 Task: Find connections with filter location Pekalongan with filter topic #Productivitywith filter profile language French with filter current company Global Freelance Recruiter with filter school GM Institute of Technology with filter industry Computer and Network Security with filter service category Mobile Marketing with filter keywords title School Counselor
Action: Mouse moved to (507, 66)
Screenshot: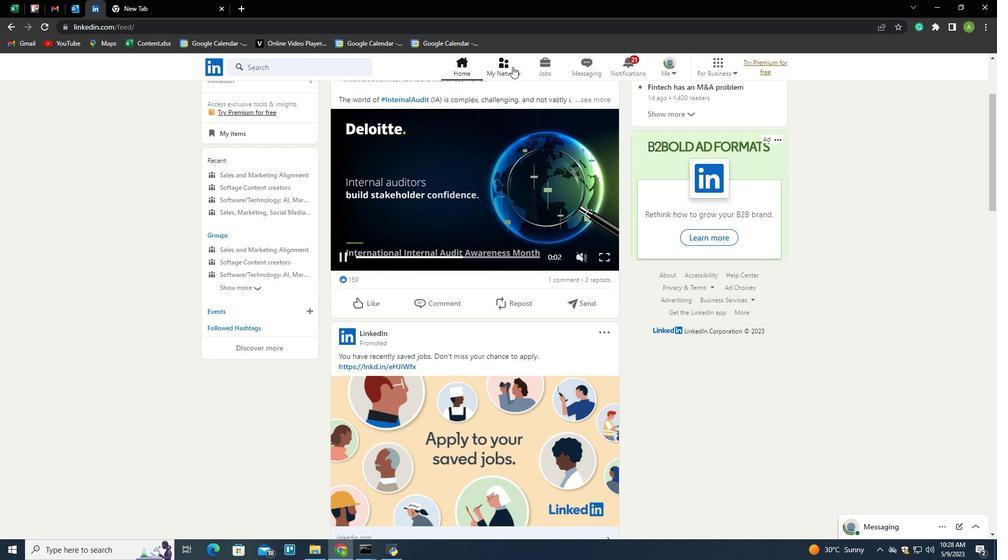 
Action: Mouse pressed left at (507, 66)
Screenshot: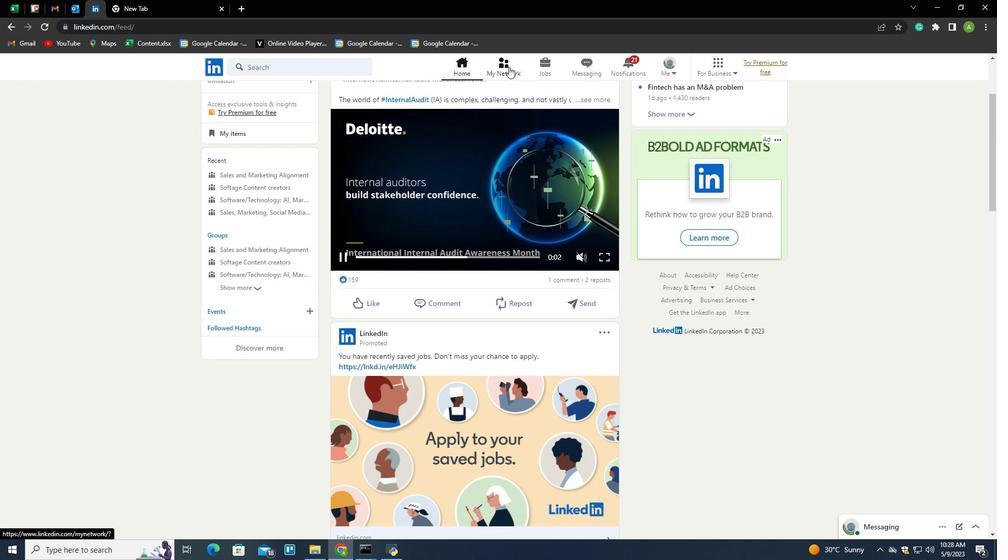 
Action: Mouse moved to (262, 122)
Screenshot: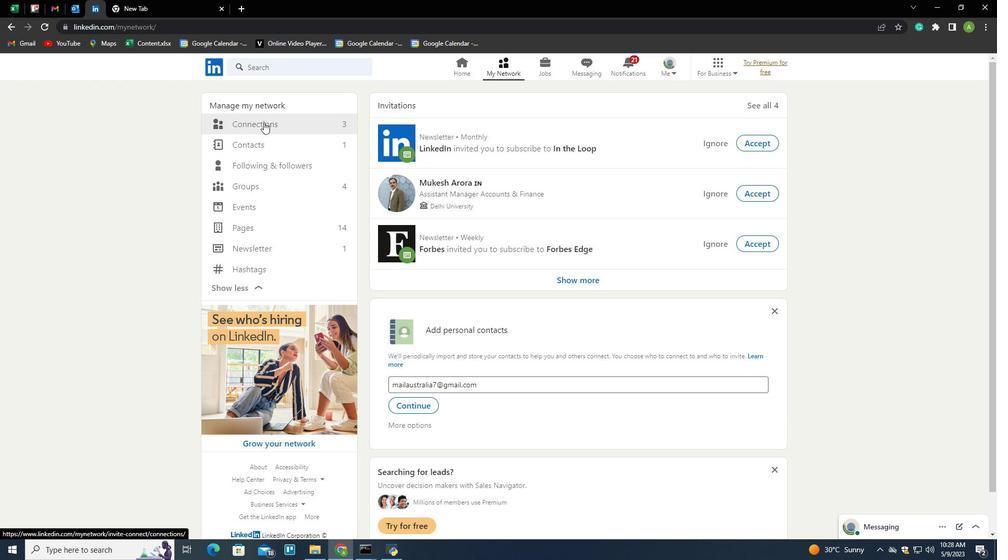 
Action: Mouse pressed left at (262, 122)
Screenshot: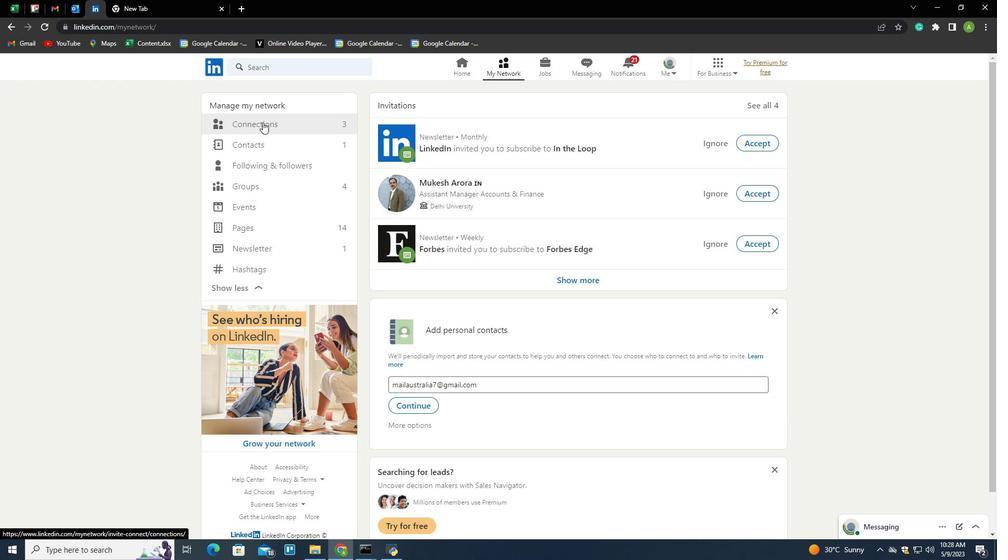 
Action: Mouse moved to (559, 127)
Screenshot: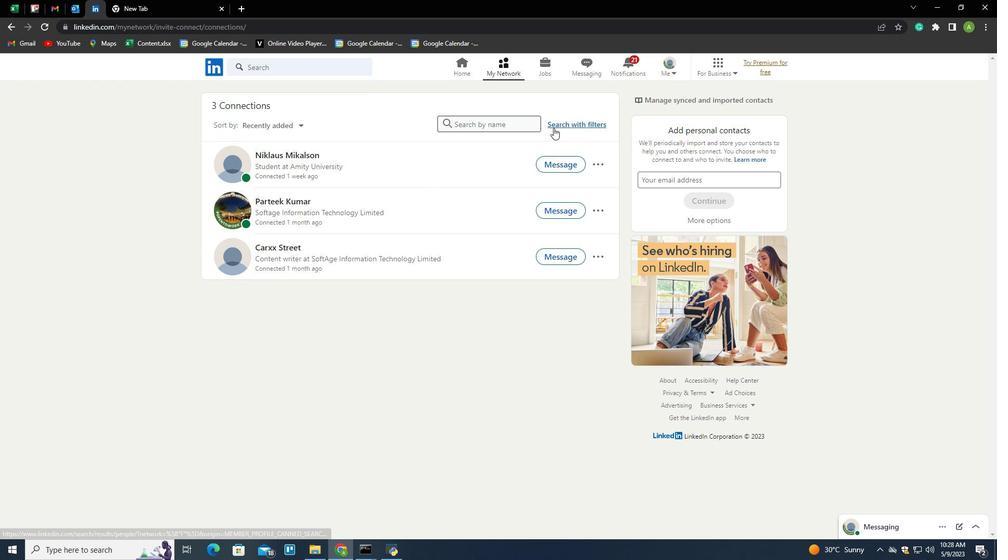 
Action: Mouse pressed left at (559, 127)
Screenshot: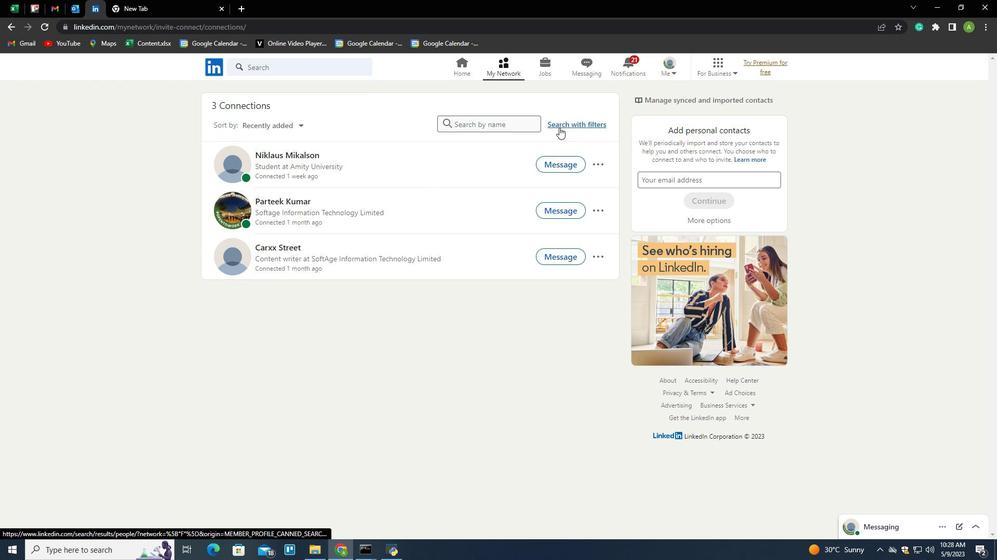 
Action: Mouse moved to (534, 99)
Screenshot: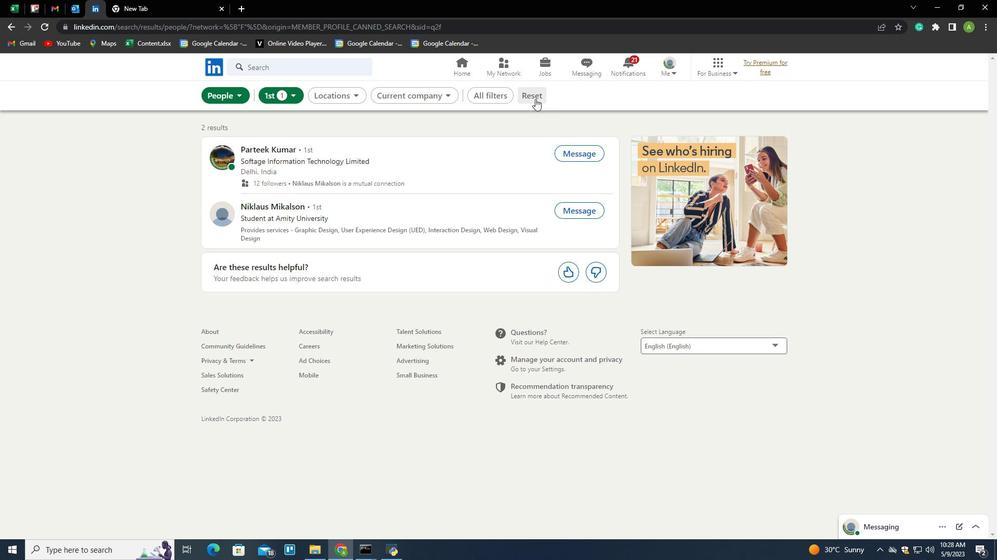 
Action: Mouse pressed left at (534, 99)
Screenshot: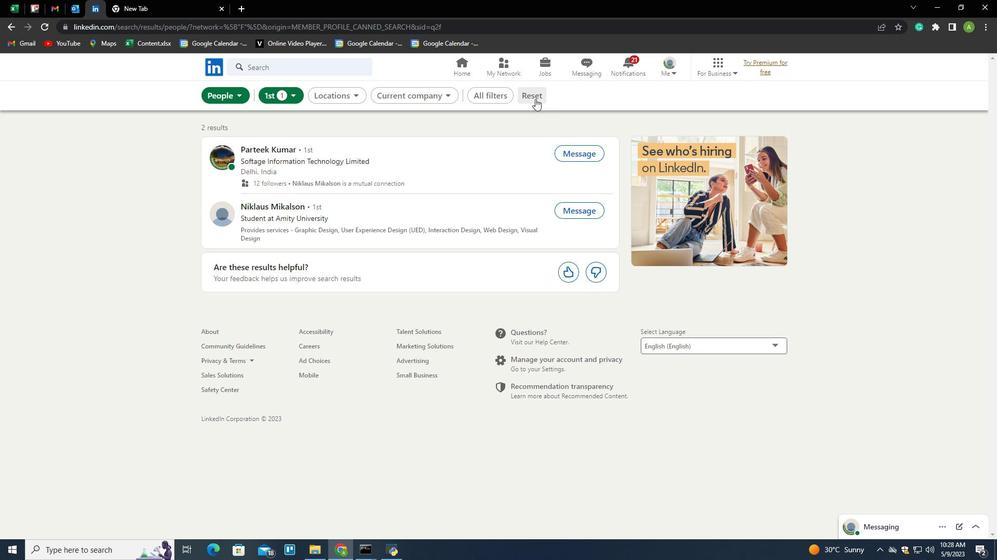 
Action: Mouse moved to (516, 95)
Screenshot: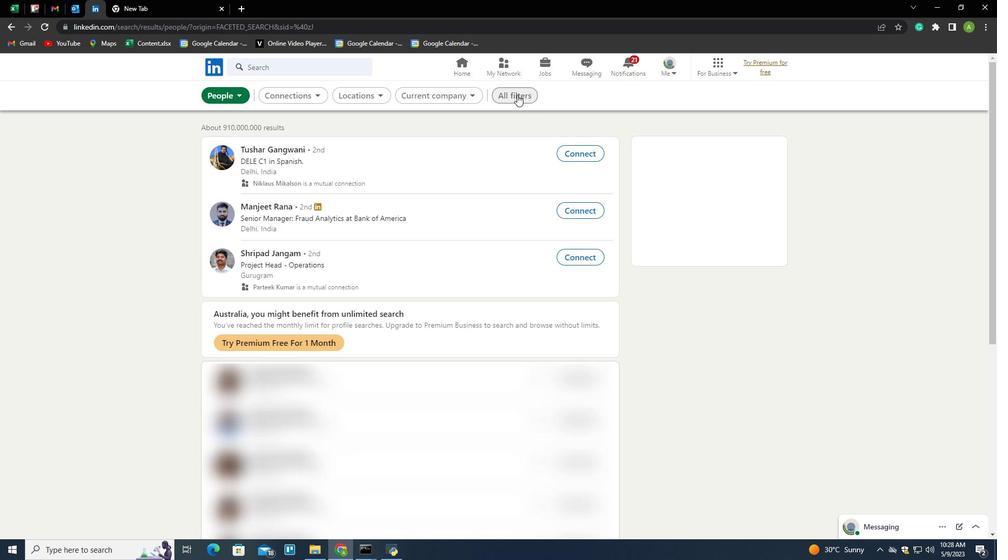 
Action: Mouse pressed left at (516, 95)
Screenshot: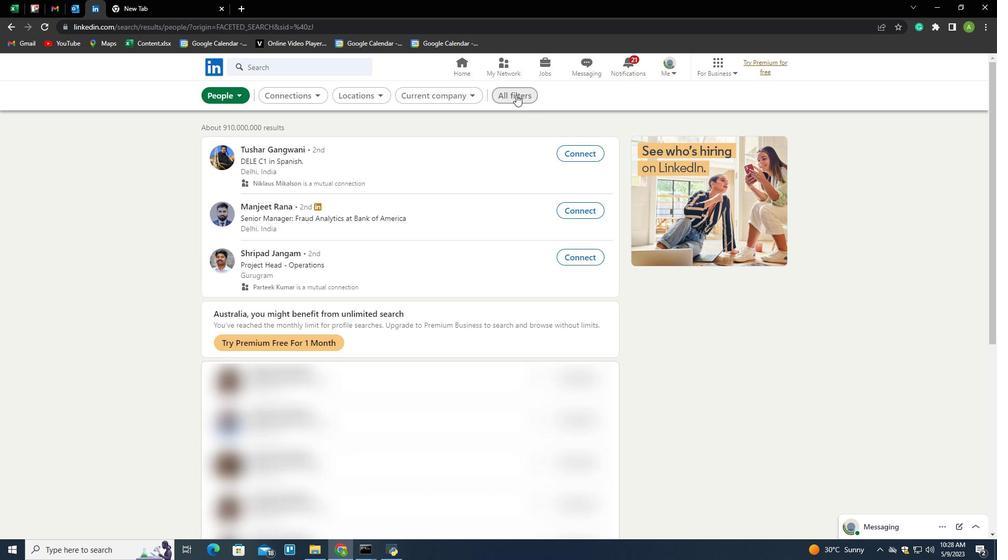 
Action: Mouse moved to (860, 276)
Screenshot: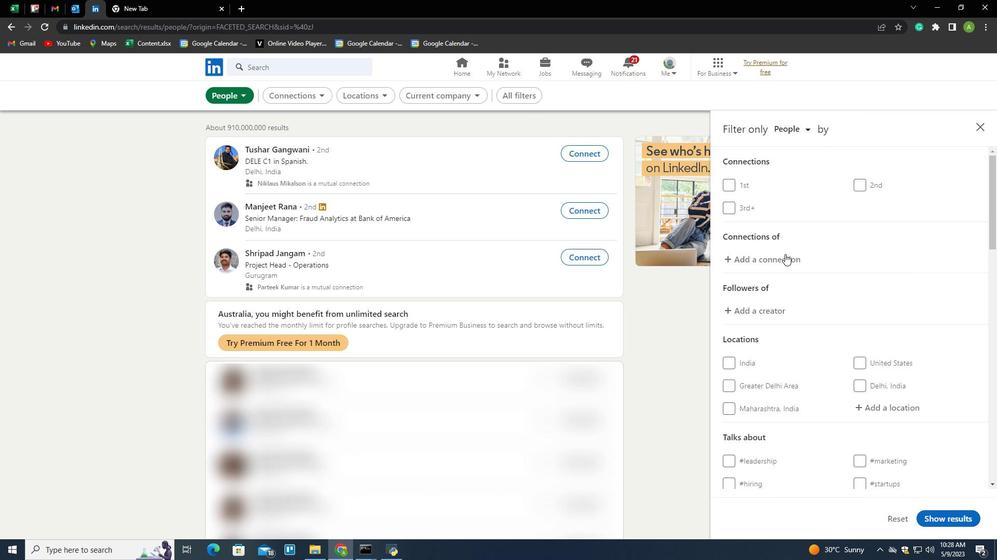 
Action: Mouse scrolled (860, 276) with delta (0, 0)
Screenshot: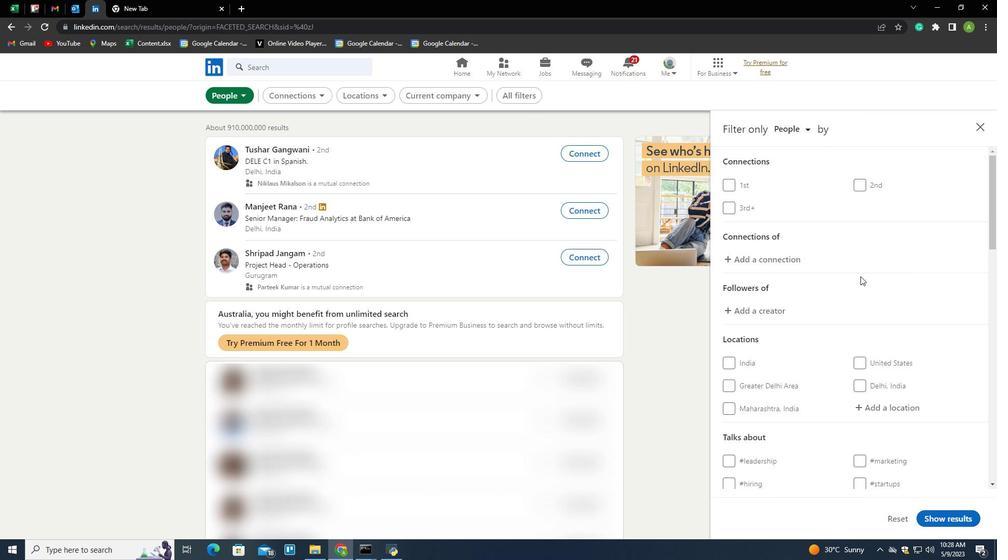 
Action: Mouse scrolled (860, 276) with delta (0, 0)
Screenshot: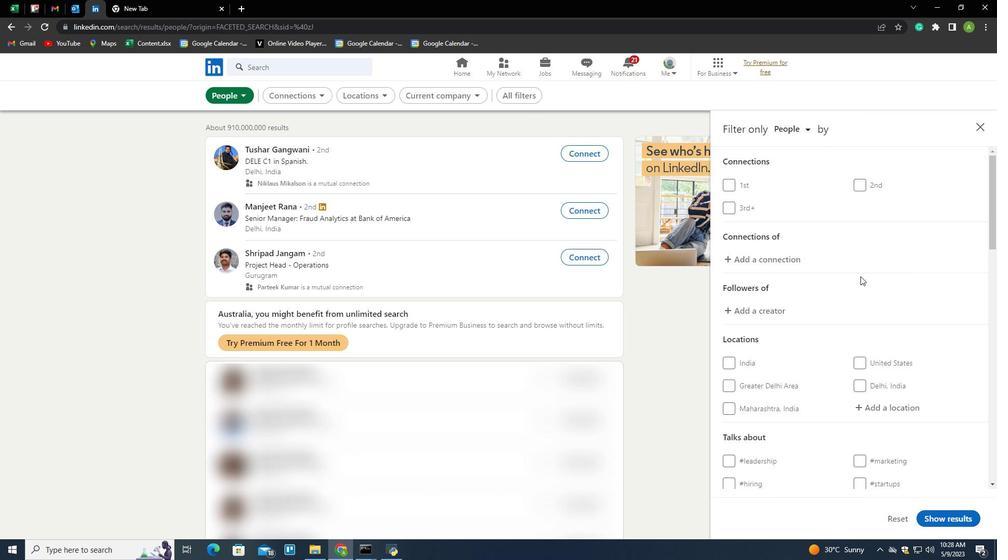
Action: Mouse moved to (881, 300)
Screenshot: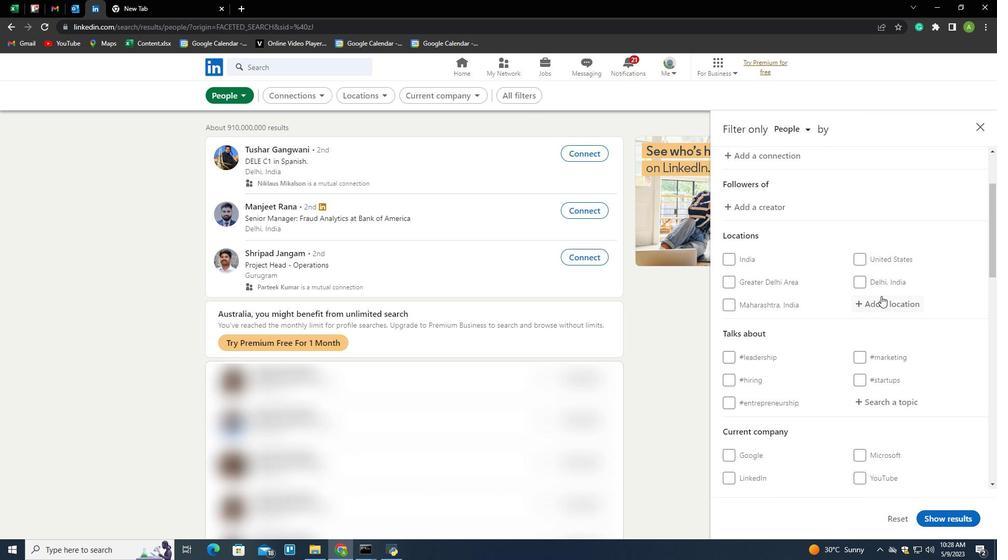 
Action: Mouse pressed left at (881, 300)
Screenshot: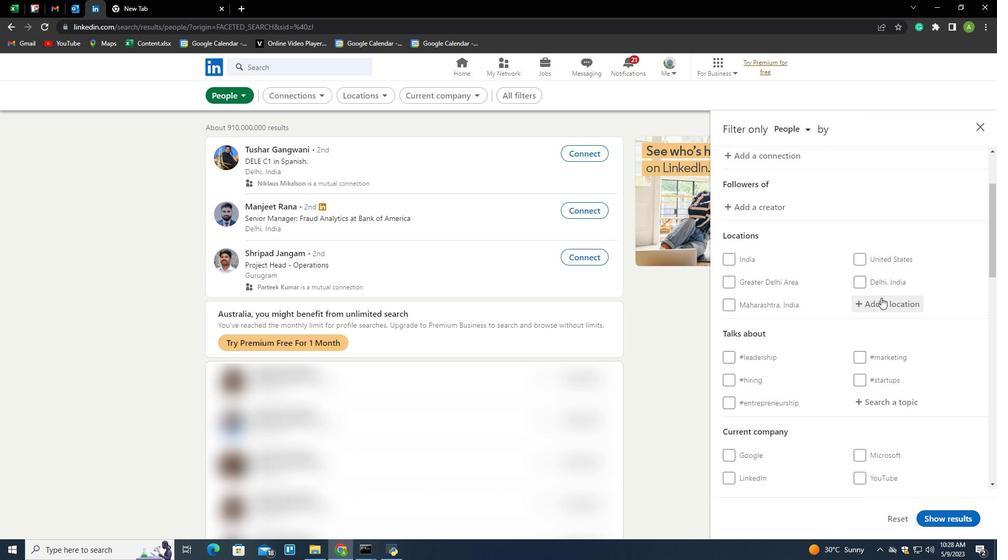 
Action: Mouse moved to (878, 300)
Screenshot: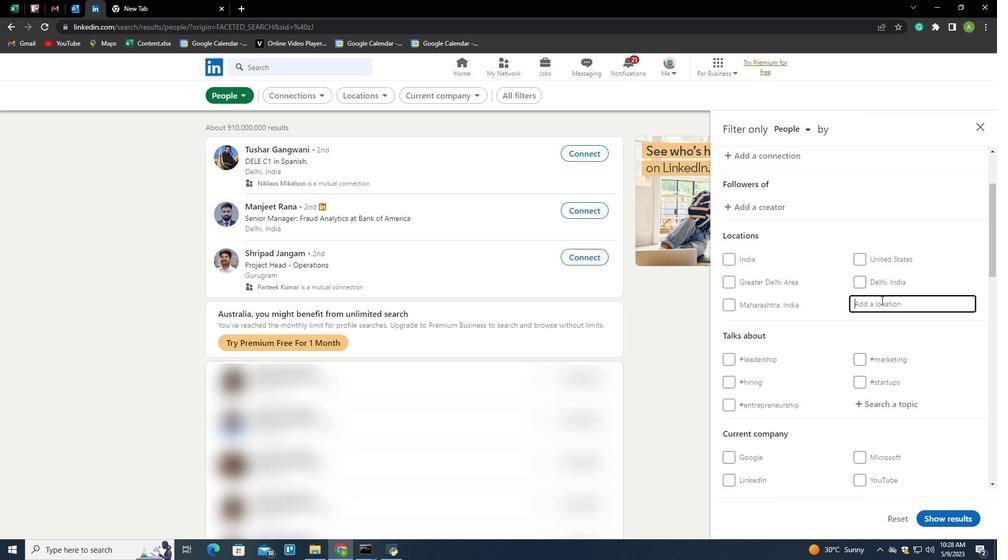 
Action: Key pressed <Key.shift>Pekalongan<Key.down><Key.enter>
Screenshot: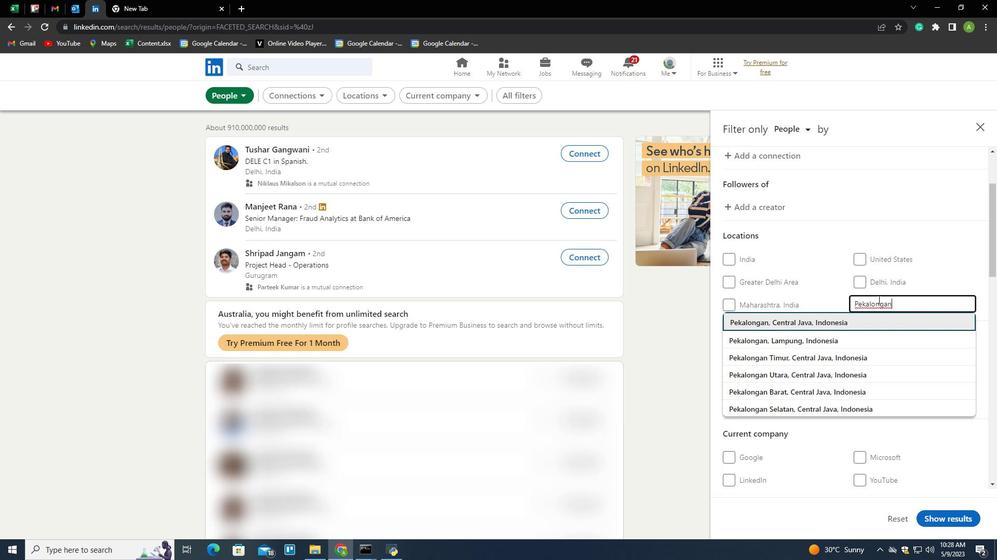 
Action: Mouse scrolled (878, 299) with delta (0, 0)
Screenshot: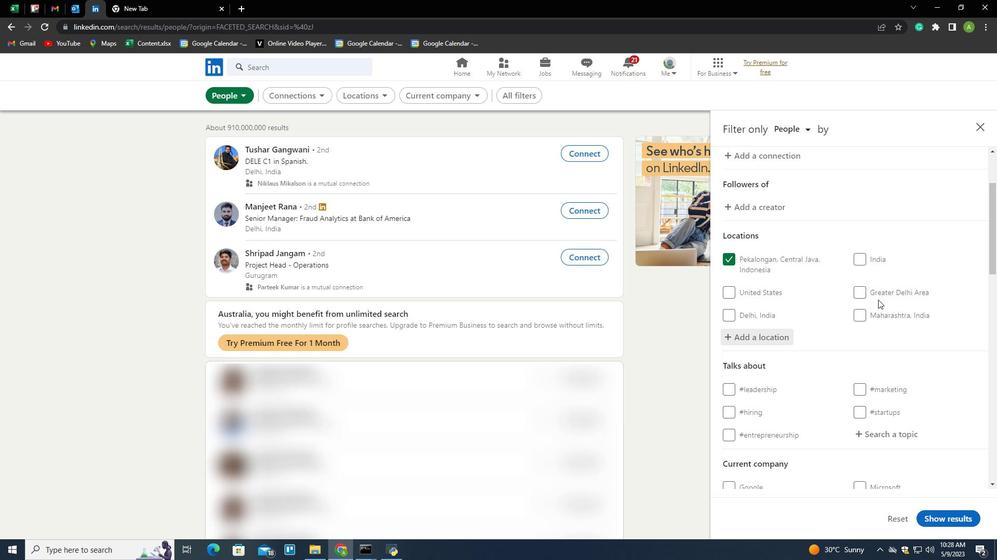 
Action: Mouse scrolled (878, 299) with delta (0, 0)
Screenshot: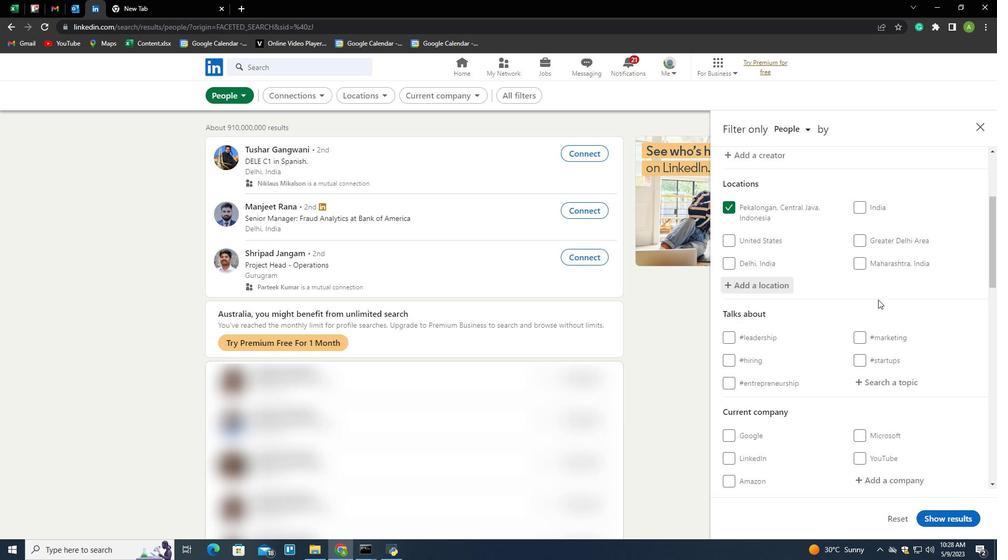 
Action: Mouse scrolled (878, 299) with delta (0, 0)
Screenshot: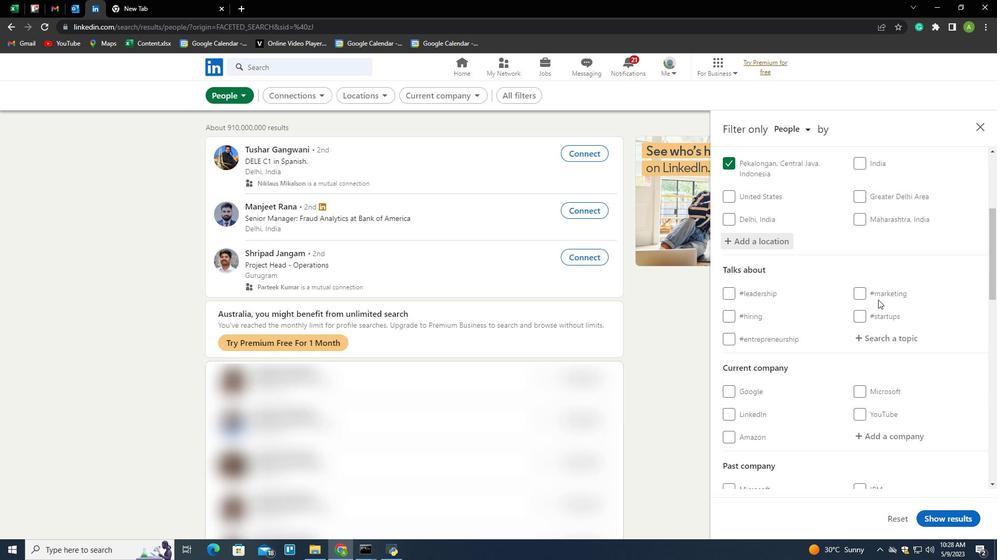 
Action: Mouse moved to (878, 278)
Screenshot: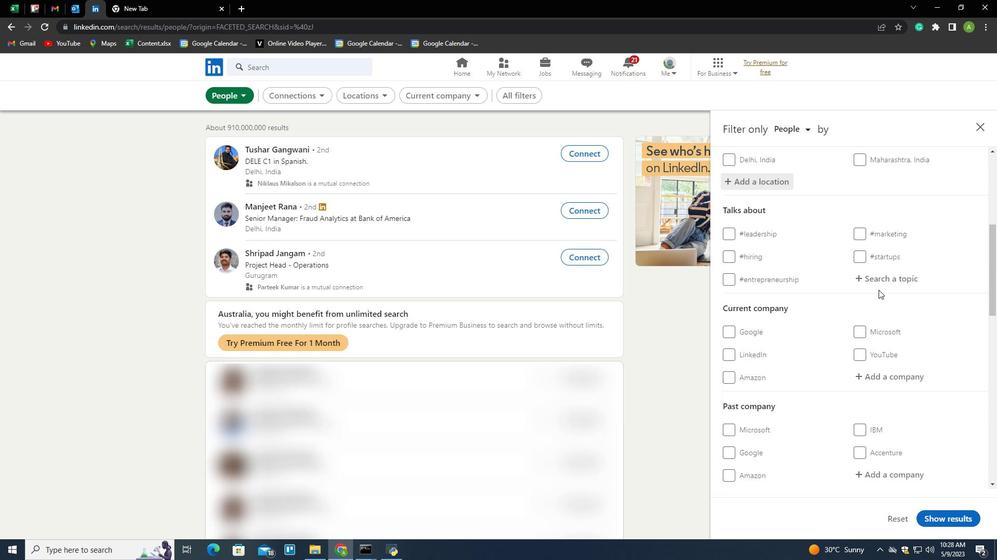 
Action: Mouse pressed left at (878, 278)
Screenshot: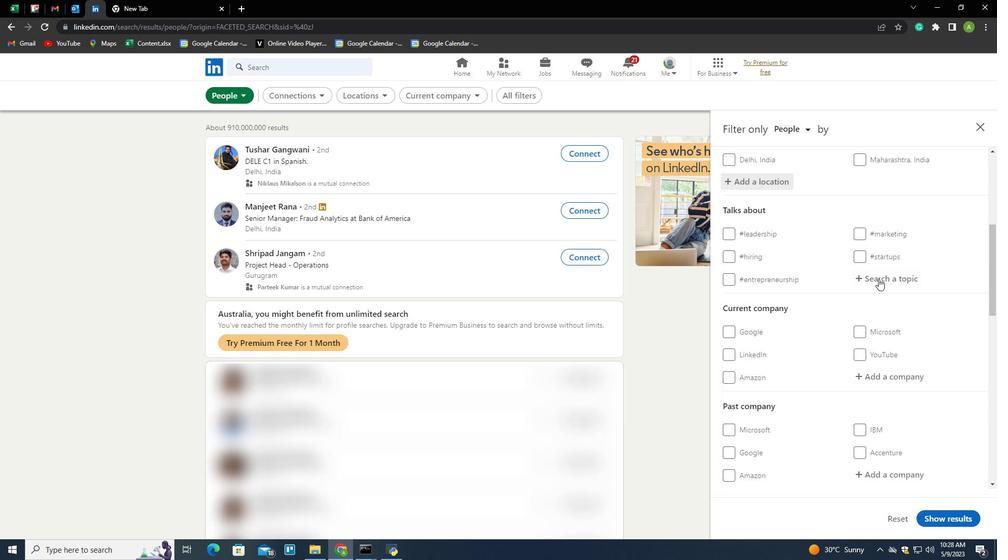 
Action: Mouse moved to (826, 244)
Screenshot: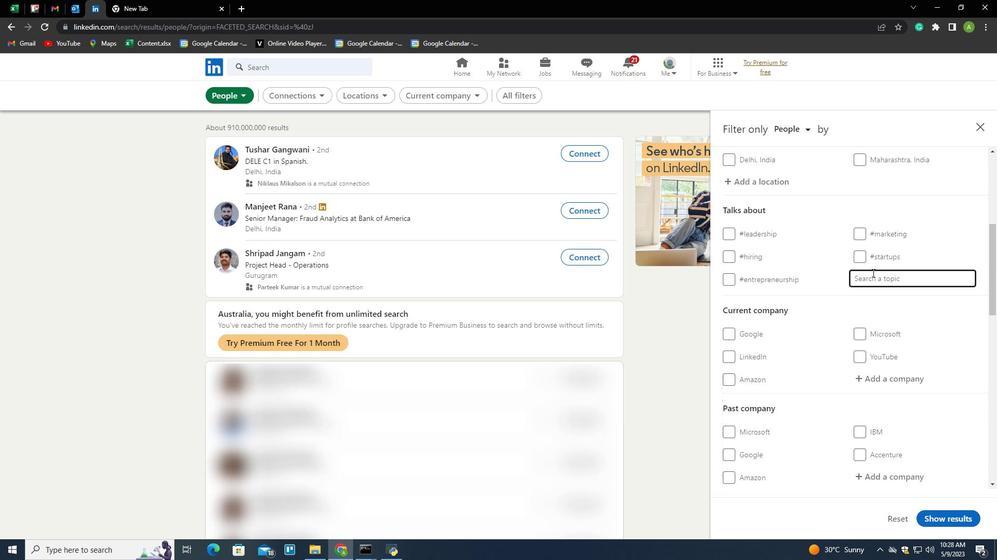 
Action: Key pressed <Key.shift><Key.shift><Key.shift><Key.shift><Key.shift><Key.shift><Key.shift><Key.shift><Key.shift><Key.shift>Productivity<Key.down><Key.enter>
Screenshot: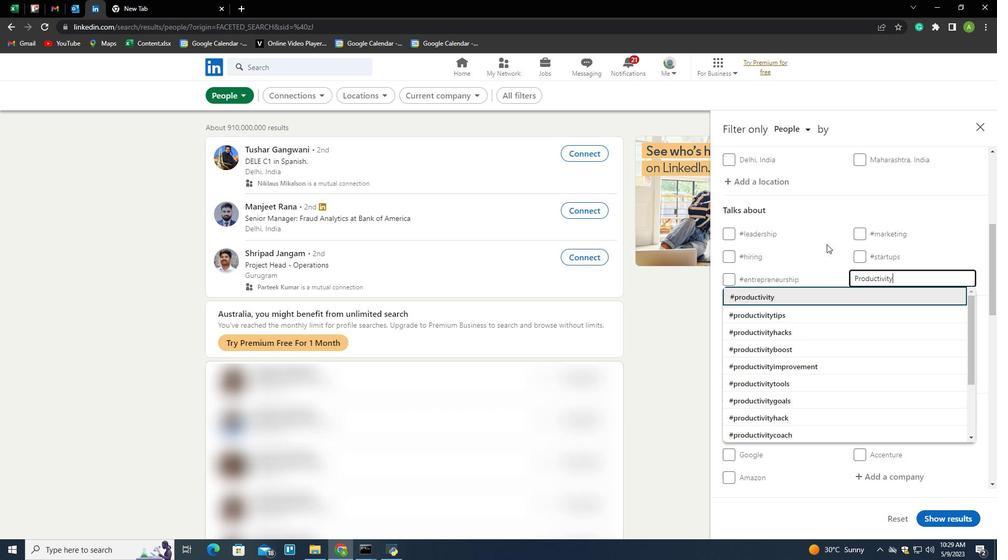 
Action: Mouse scrolled (826, 244) with delta (0, 0)
Screenshot: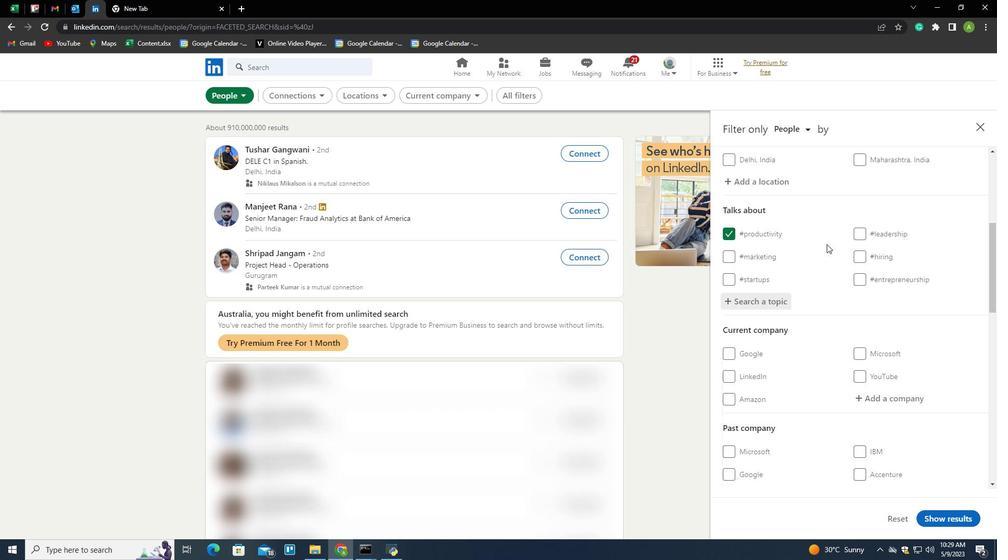 
Action: Mouse scrolled (826, 244) with delta (0, 0)
Screenshot: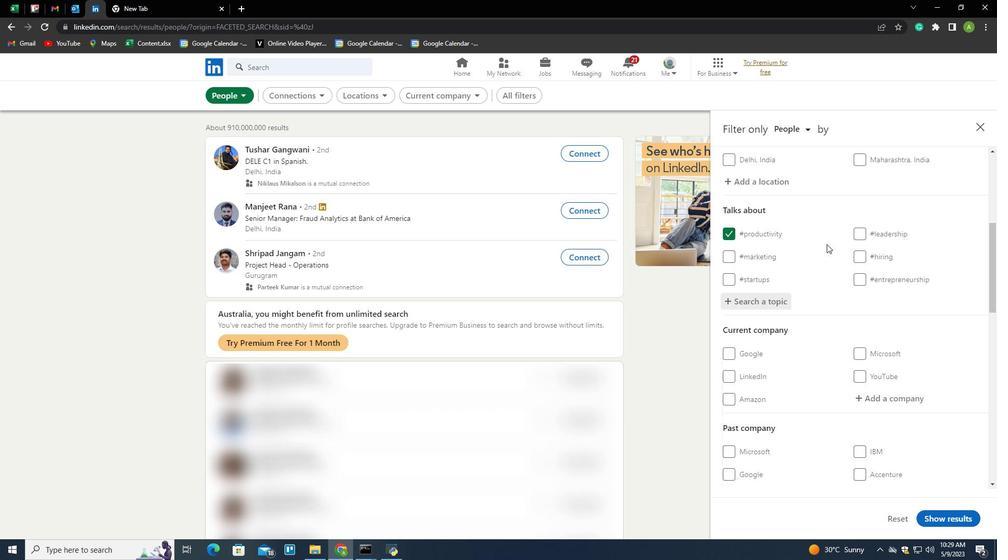 
Action: Mouse scrolled (826, 244) with delta (0, 0)
Screenshot: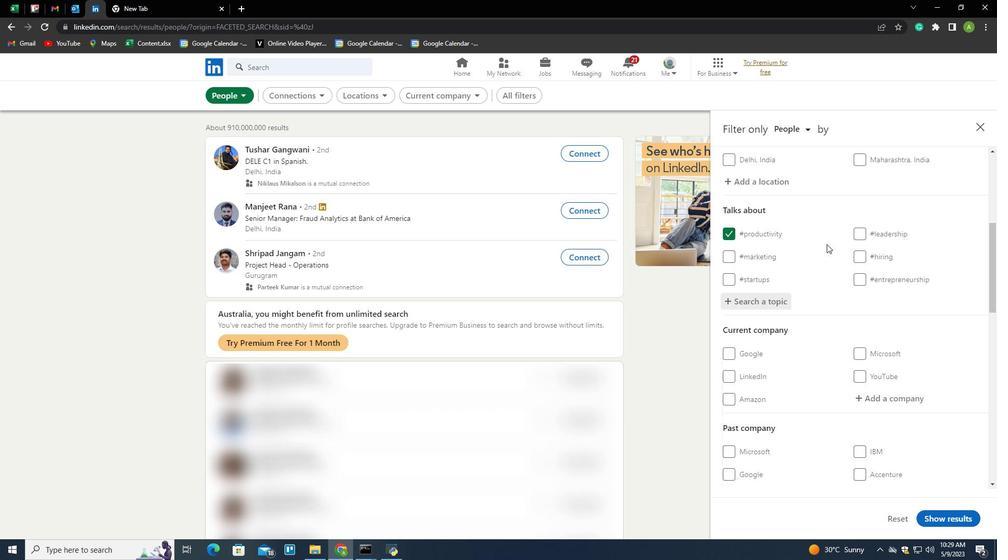 
Action: Mouse scrolled (826, 244) with delta (0, 0)
Screenshot: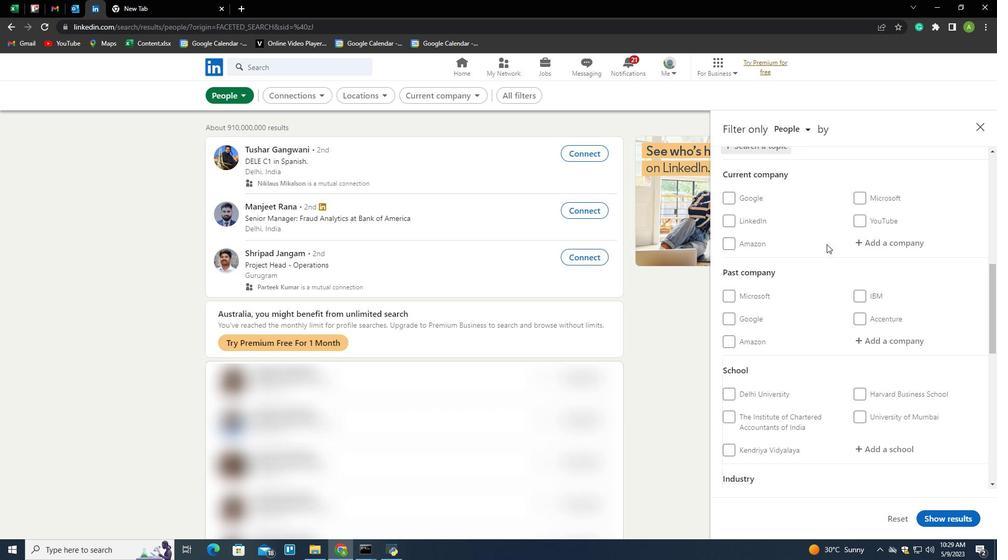 
Action: Mouse scrolled (826, 244) with delta (0, 0)
Screenshot: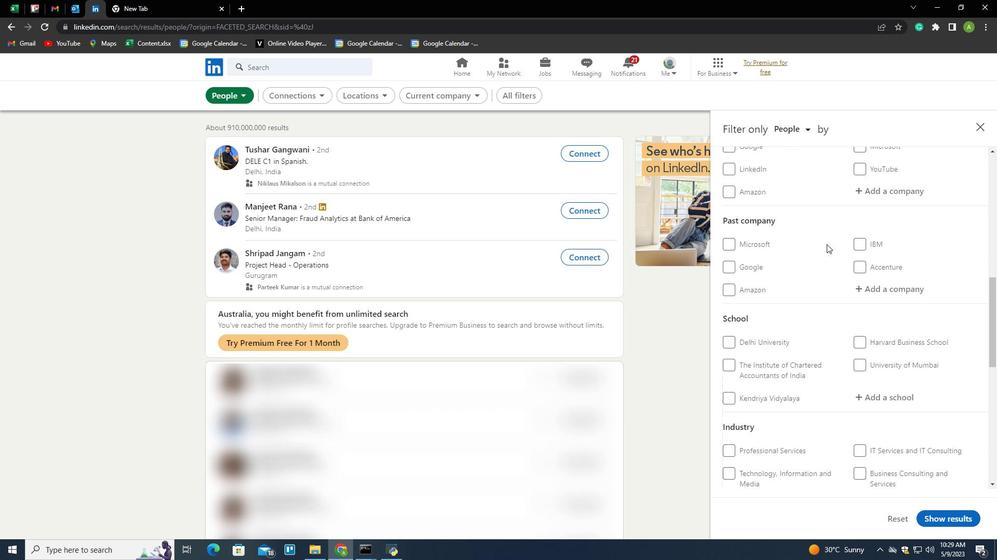 
Action: Mouse scrolled (826, 244) with delta (0, 0)
Screenshot: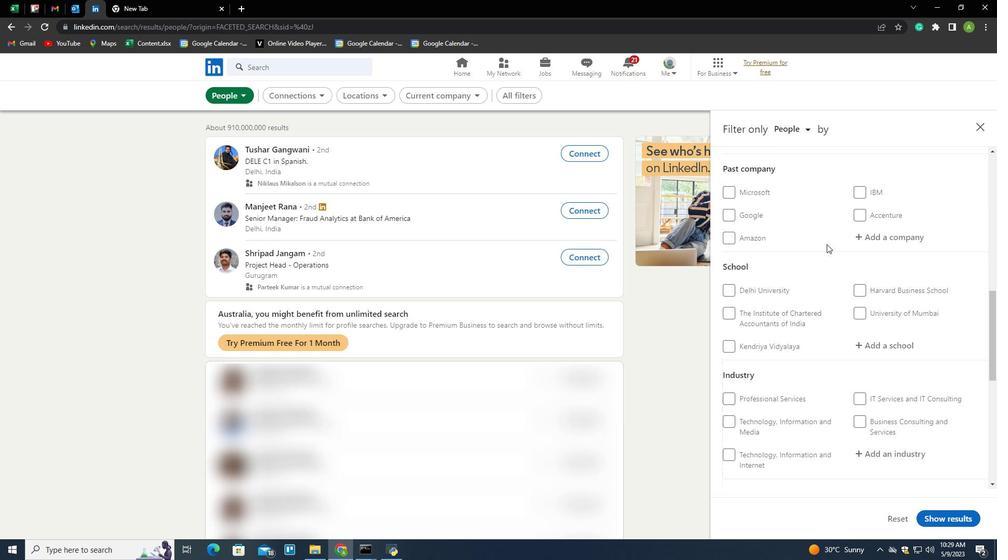 
Action: Mouse scrolled (826, 244) with delta (0, 0)
Screenshot: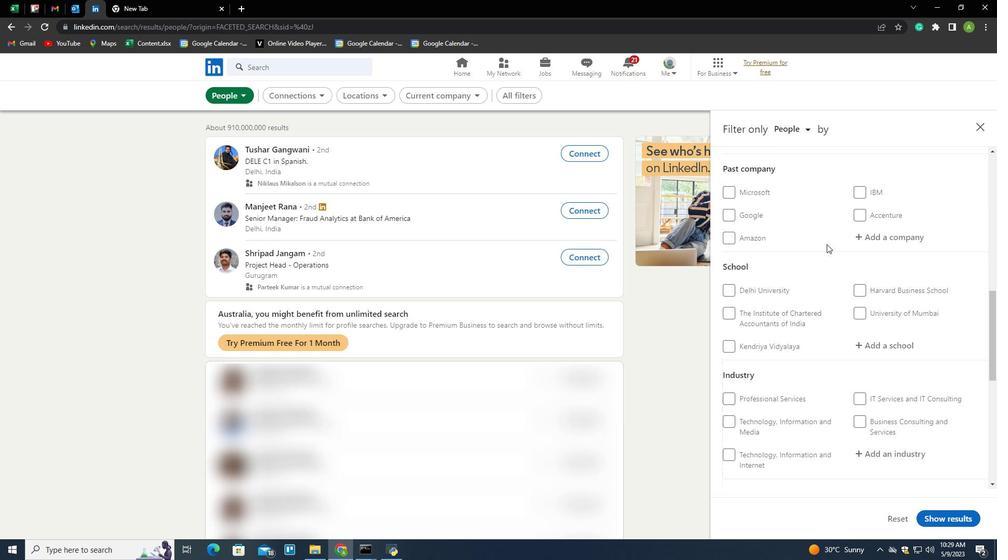
Action: Mouse scrolled (826, 244) with delta (0, 0)
Screenshot: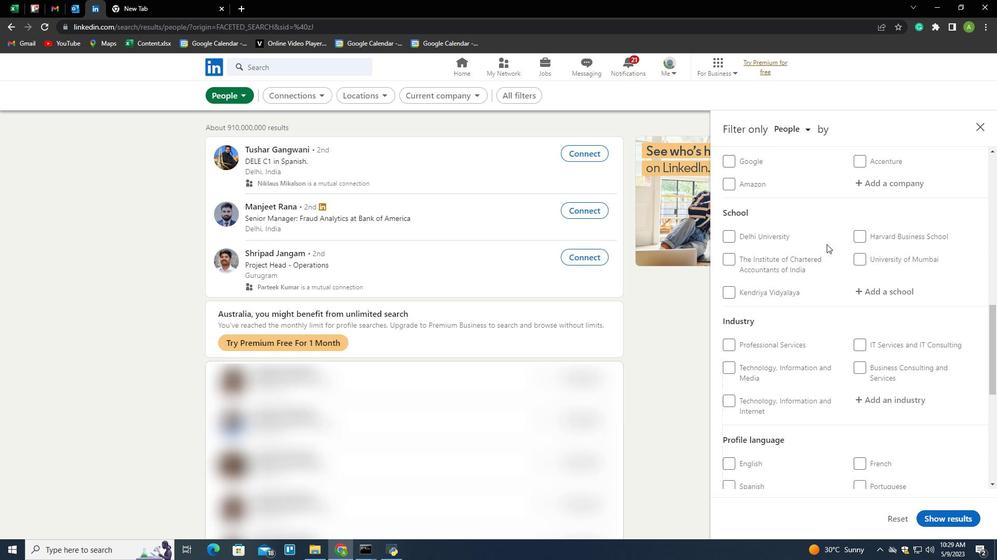 
Action: Mouse scrolled (826, 244) with delta (0, 0)
Screenshot: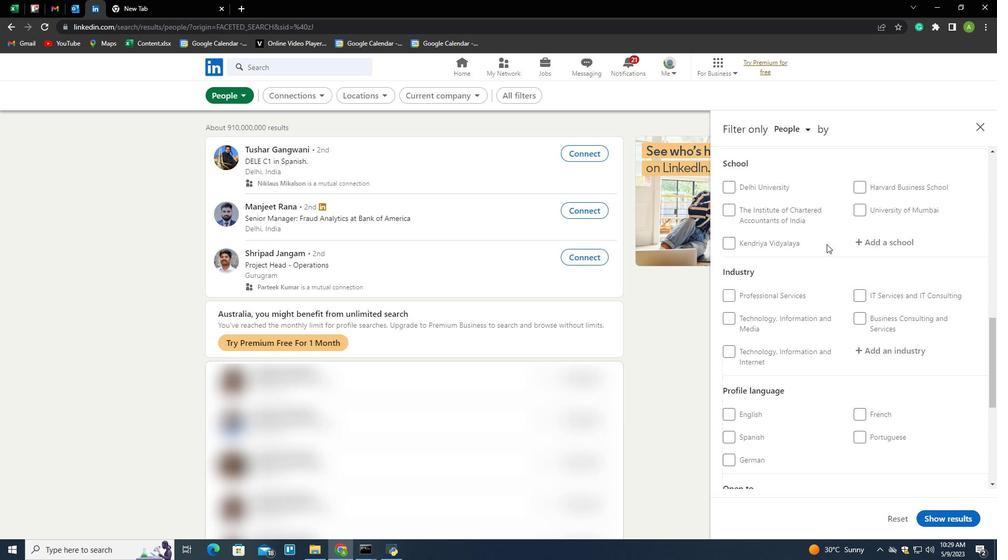 
Action: Mouse moved to (805, 338)
Screenshot: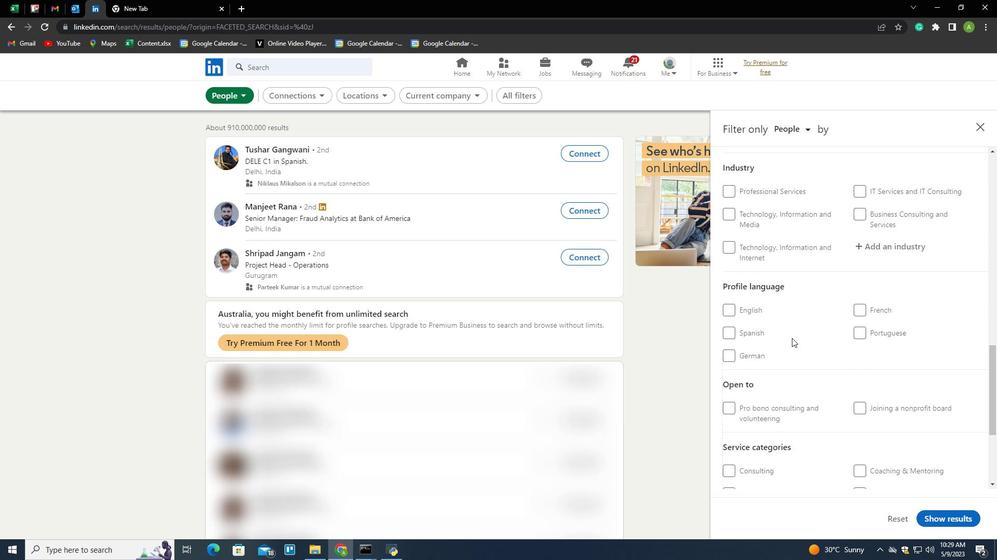 
Action: Mouse scrolled (805, 338) with delta (0, 0)
Screenshot: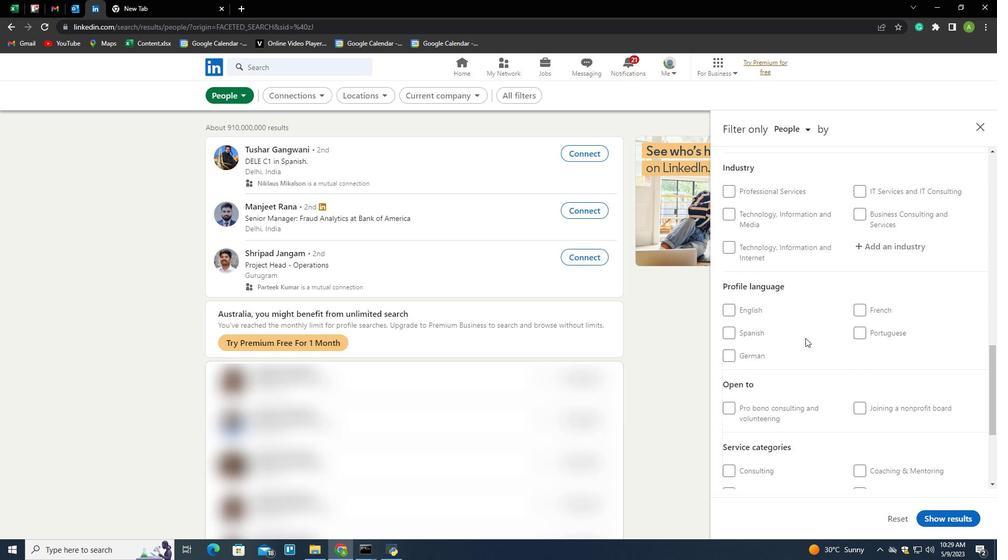 
Action: Mouse moved to (861, 258)
Screenshot: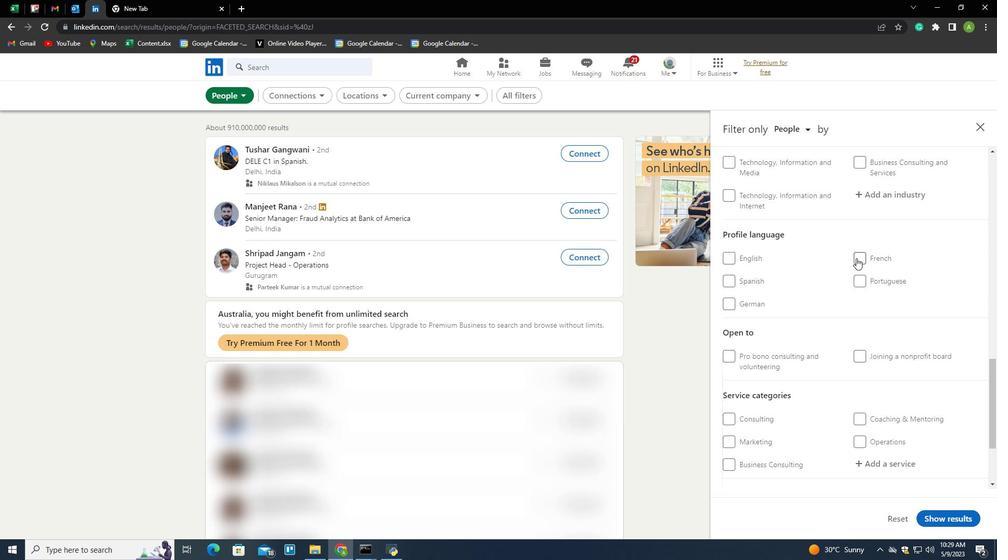 
Action: Mouse pressed left at (861, 258)
Screenshot: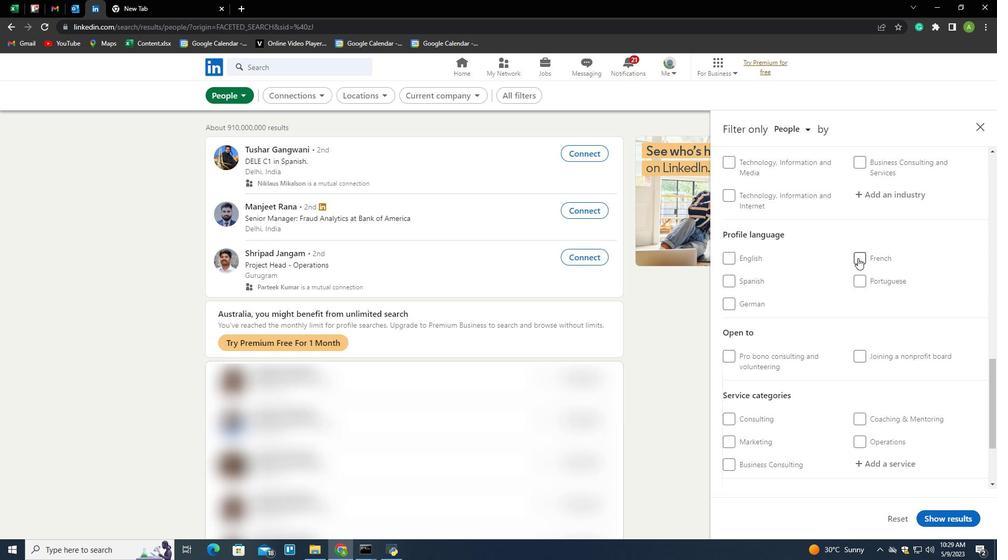 
Action: Mouse moved to (895, 237)
Screenshot: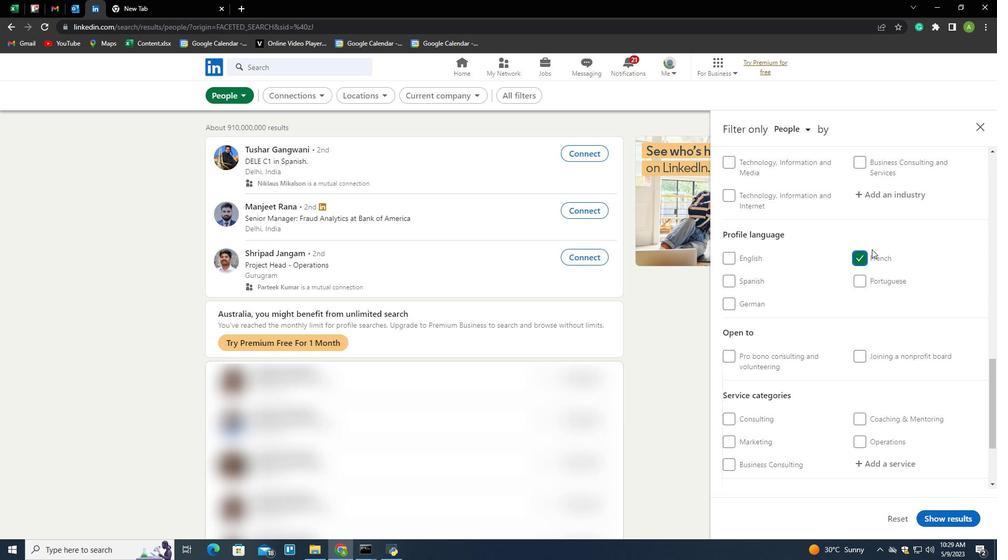 
Action: Mouse scrolled (895, 238) with delta (0, 0)
Screenshot: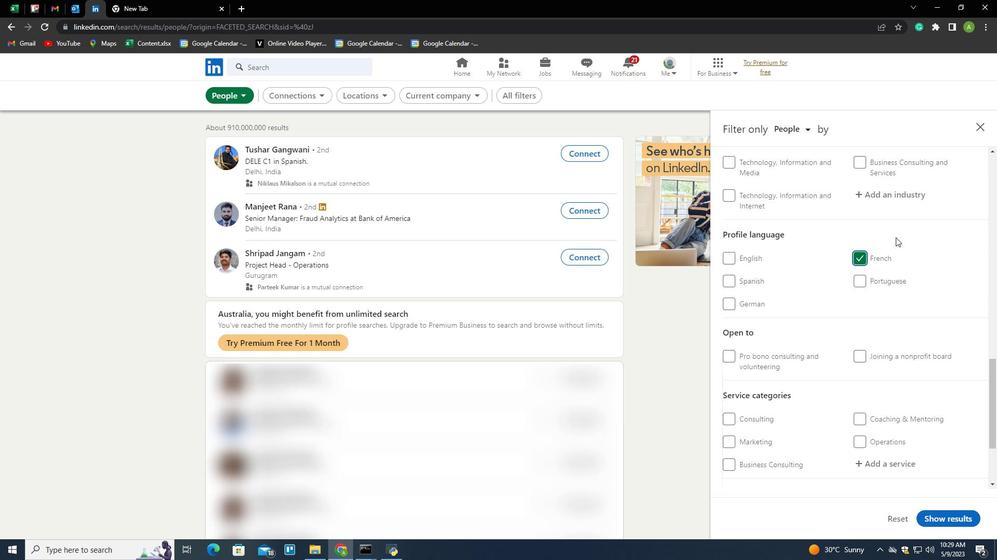 
Action: Mouse scrolled (895, 238) with delta (0, 0)
Screenshot: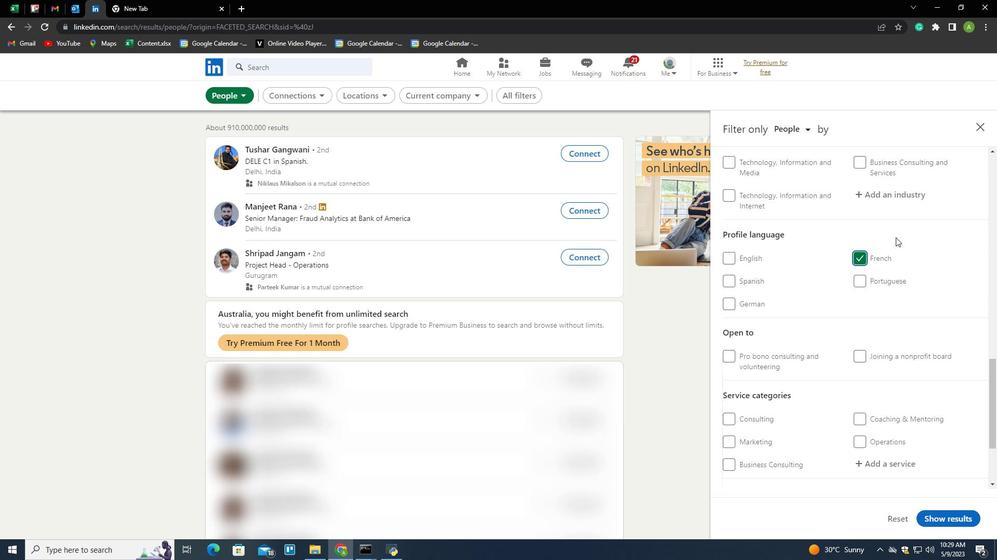 
Action: Mouse scrolled (895, 238) with delta (0, 0)
Screenshot: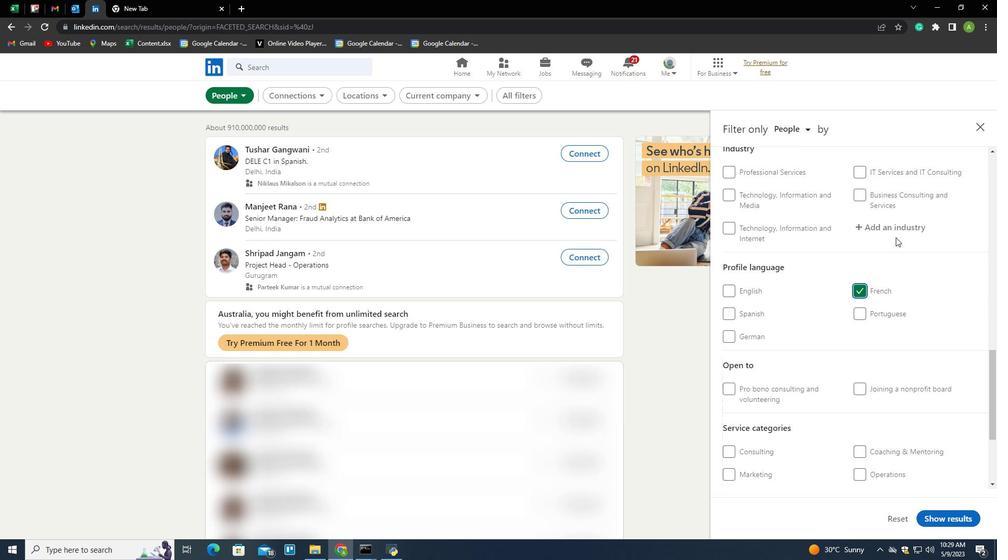 
Action: Mouse scrolled (895, 238) with delta (0, 0)
Screenshot: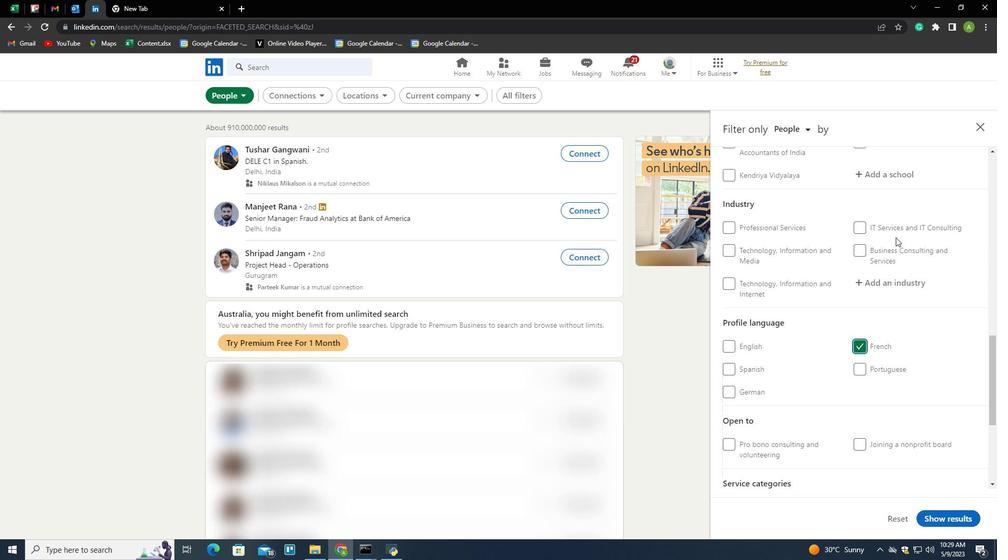 
Action: Mouse scrolled (895, 238) with delta (0, 0)
Screenshot: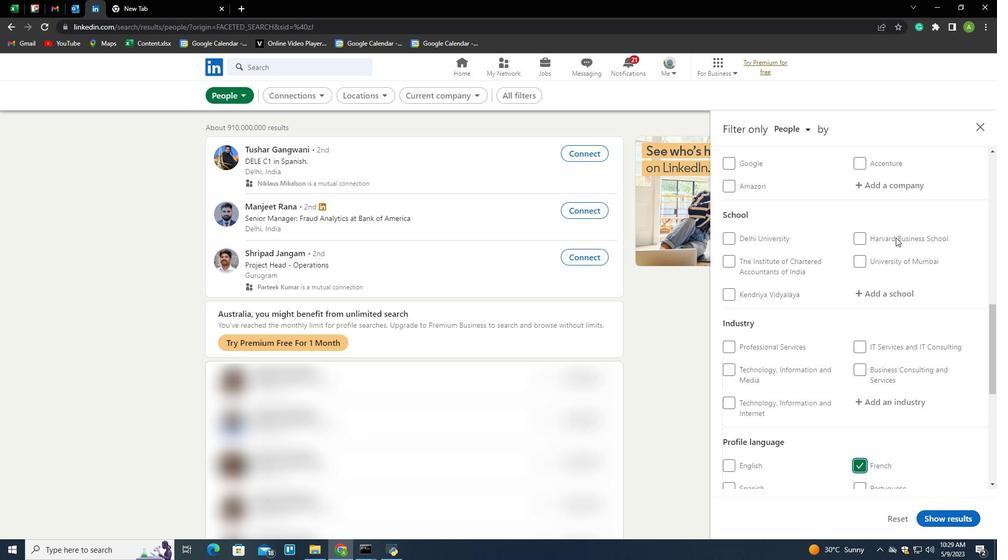 
Action: Mouse scrolled (895, 238) with delta (0, 0)
Screenshot: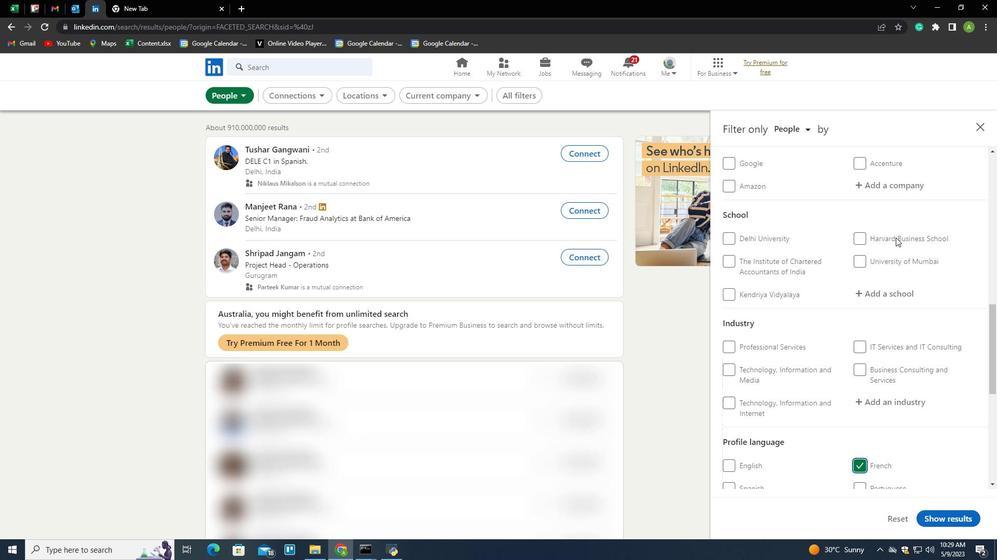 
Action: Mouse scrolled (895, 238) with delta (0, 0)
Screenshot: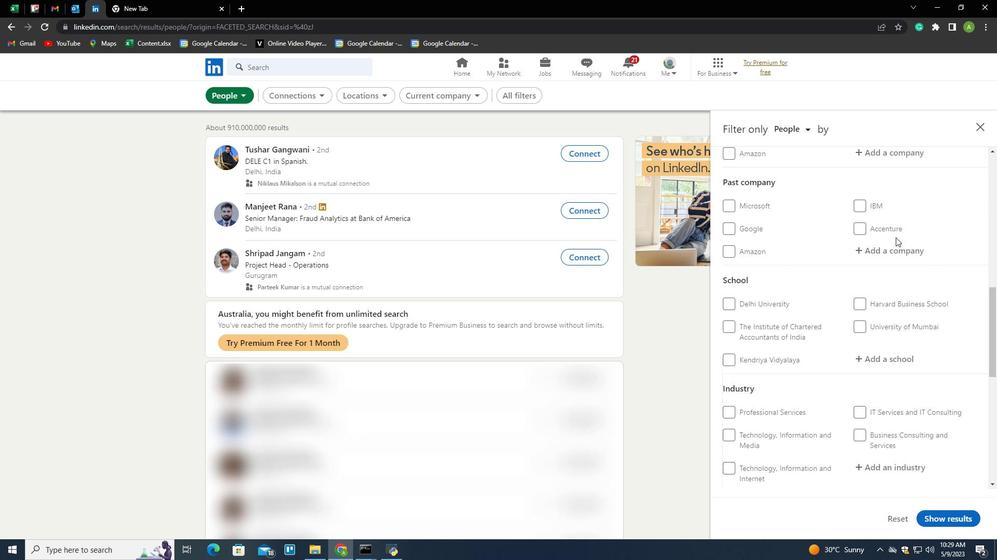 
Action: Mouse scrolled (895, 238) with delta (0, 0)
Screenshot: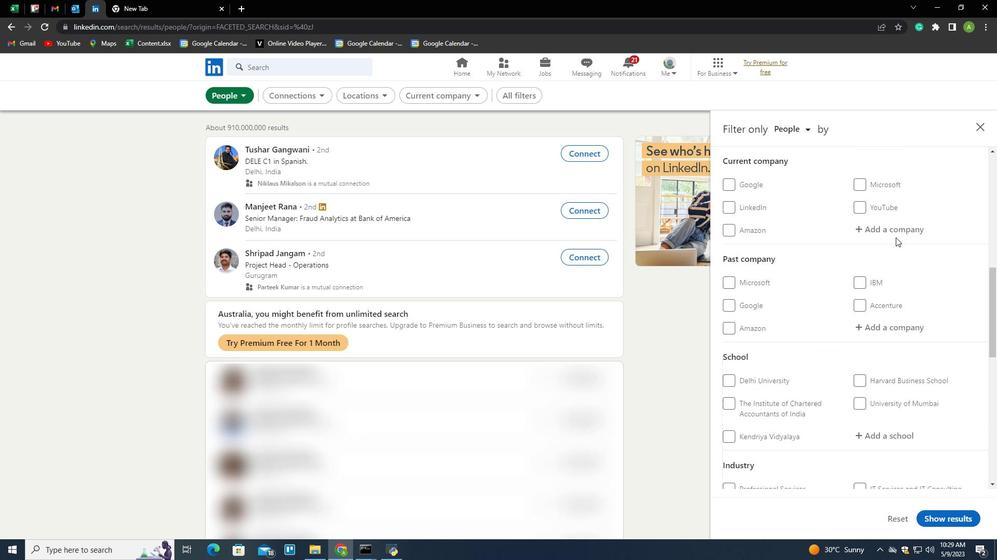 
Action: Mouse moved to (881, 291)
Screenshot: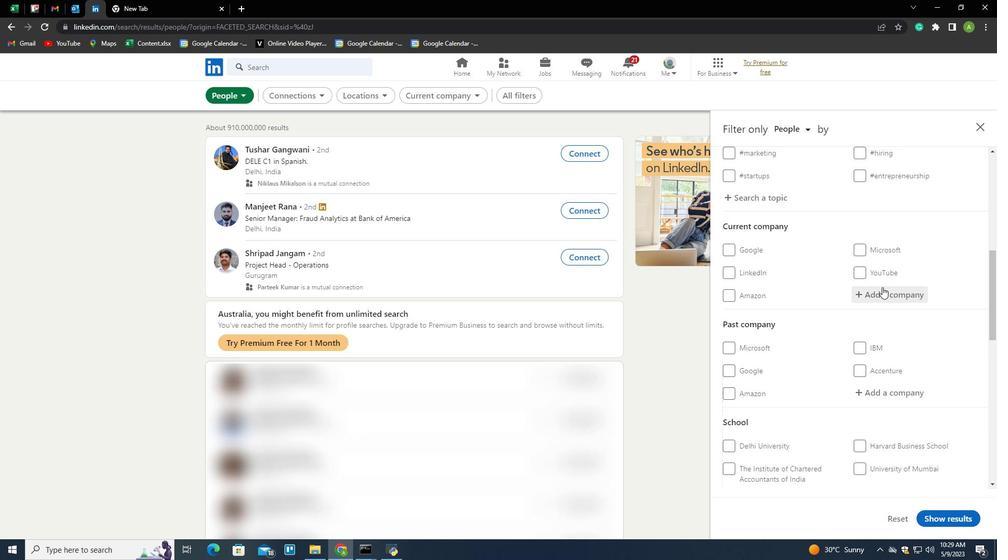 
Action: Mouse pressed left at (881, 291)
Screenshot: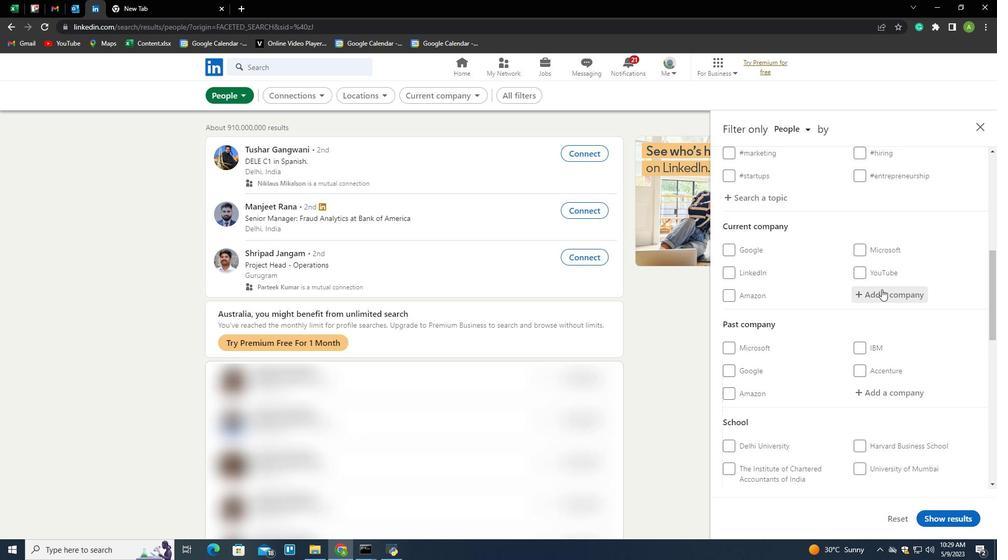 
Action: Key pressed <Key.shift>Global<Key.space><Key.shift><Key.shift><Key.shift><Key.shift><Key.shift><Key.shift><Key.shift>
Screenshot: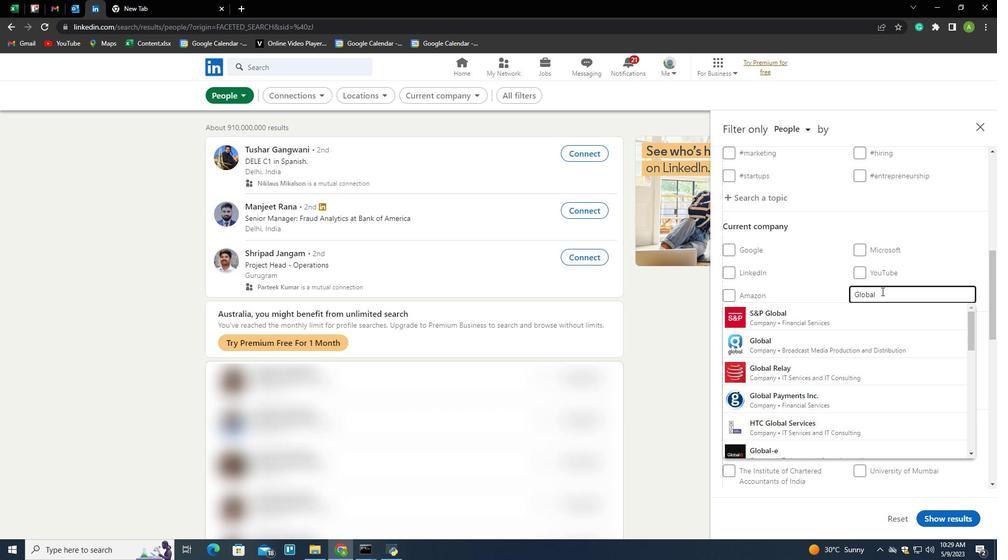 
Action: Mouse moved to (875, 289)
Screenshot: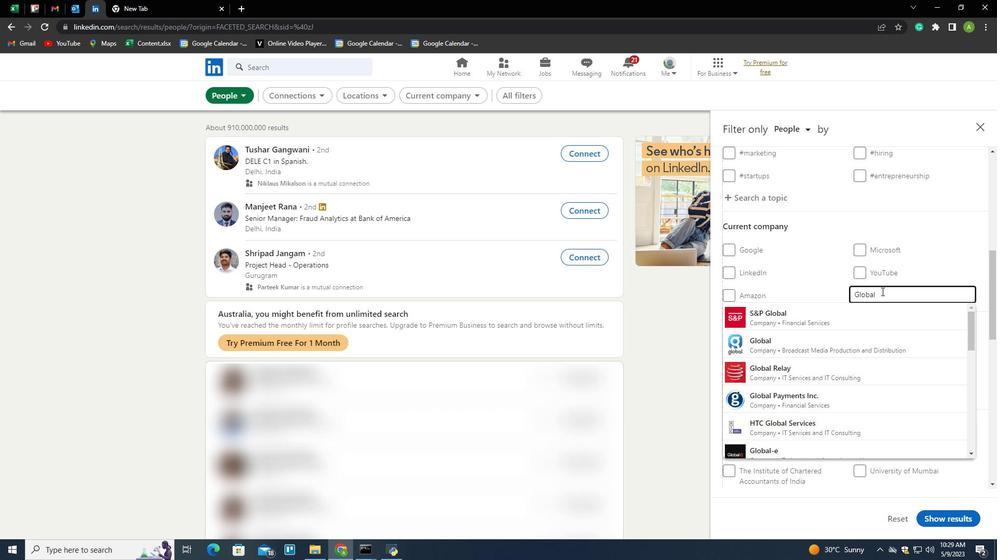 
Action: Key pressed <Key.shift>Freelance<Key.down><Key.space><Key.shift>Recruitte<Key.backspace><Key.backspace>er<Key.down><Key.enter>
Screenshot: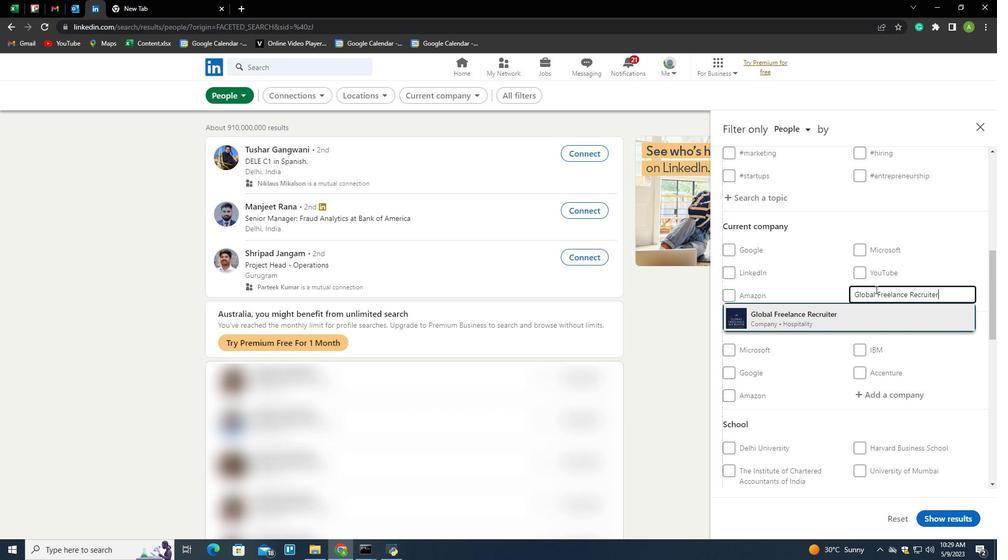 
Action: Mouse moved to (876, 296)
Screenshot: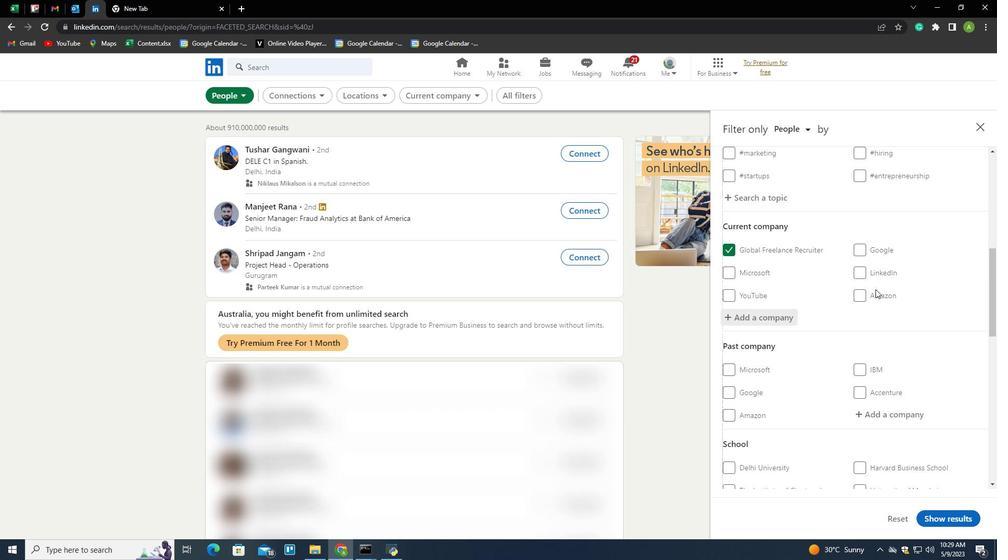 
Action: Mouse scrolled (876, 295) with delta (0, 0)
Screenshot: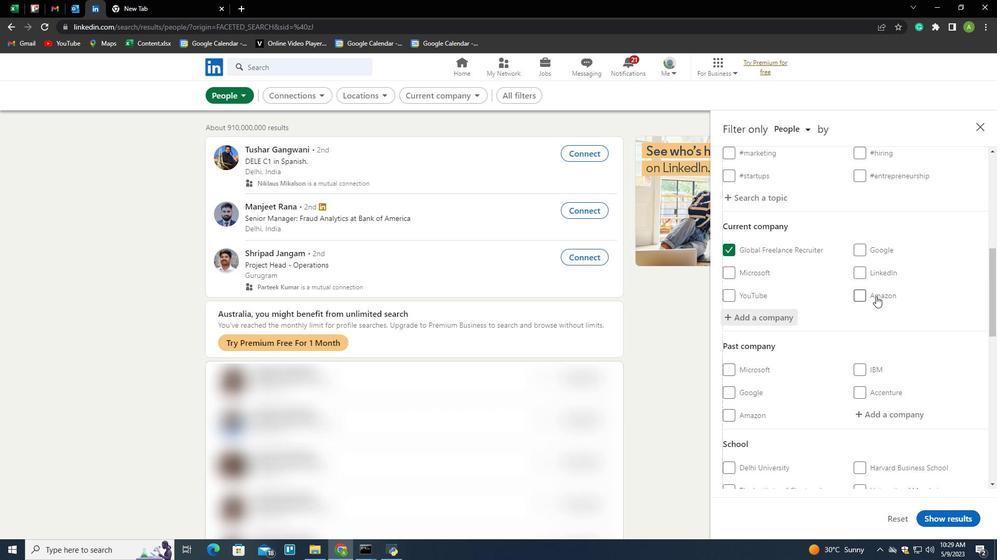 
Action: Mouse scrolled (876, 295) with delta (0, 0)
Screenshot: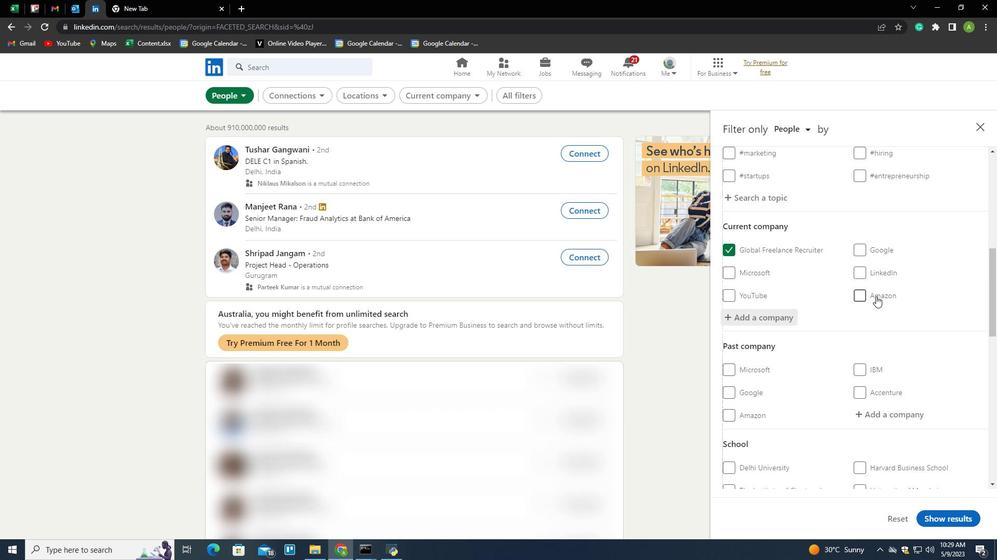 
Action: Mouse scrolled (876, 295) with delta (0, 0)
Screenshot: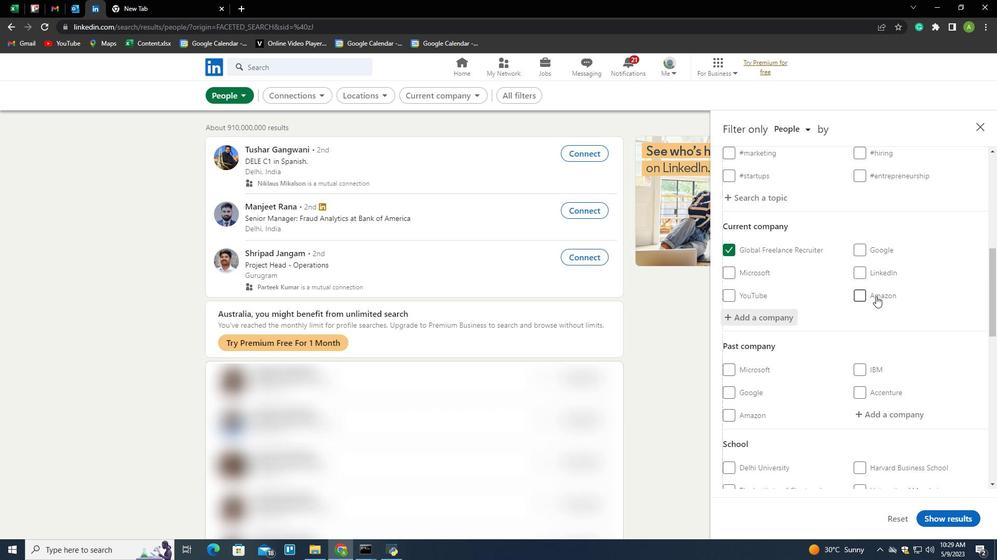 
Action: Mouse moved to (890, 279)
Screenshot: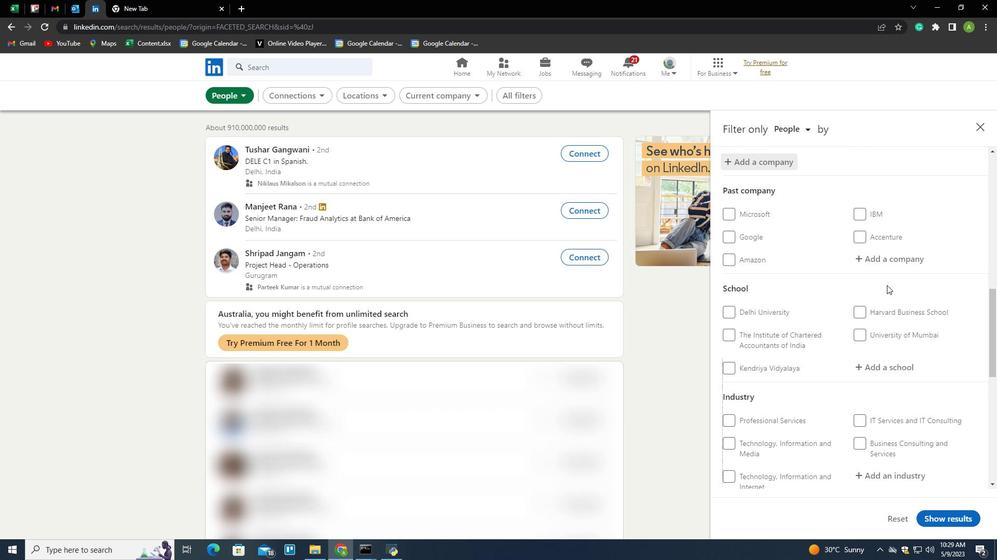 
Action: Mouse scrolled (890, 278) with delta (0, 0)
Screenshot: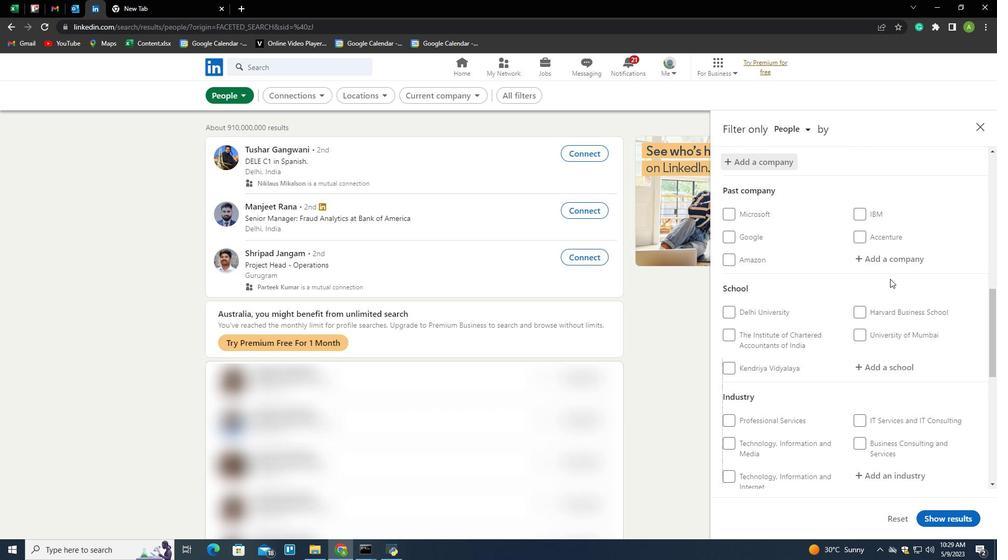 
Action: Mouse moved to (879, 318)
Screenshot: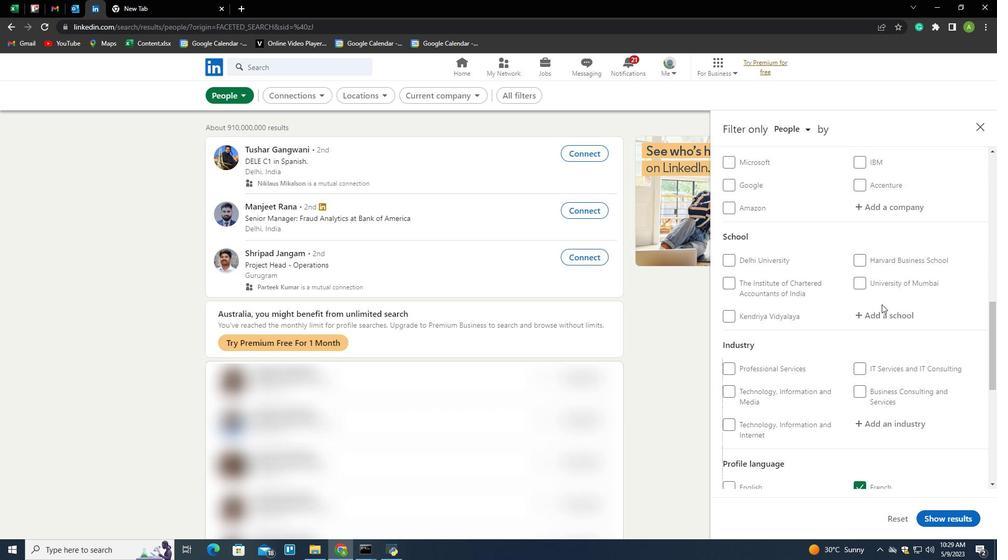 
Action: Mouse pressed left at (879, 318)
Screenshot: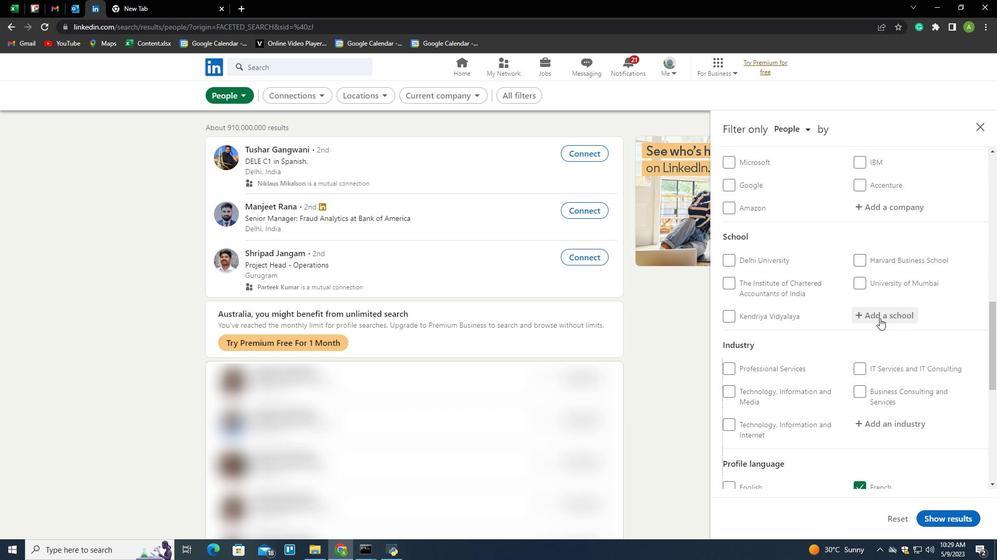 
Action: Mouse moved to (820, 301)
Screenshot: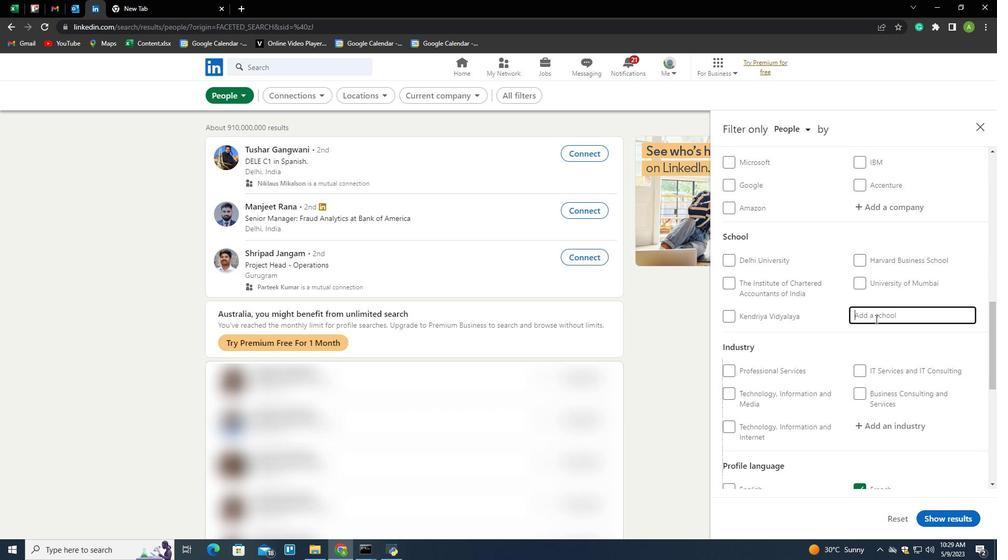 
Action: Key pressed <Key.shift>GM<Key.space>i<Key.backspace><Key.shift>Institute<Key.space>of<Key.space><Key.shift>Technolgoy<Key.backspace><Key.backspace><Key.insert><Key.backspace>ol<Key.backspace>g<Key.down><Key.enter>
Screenshot: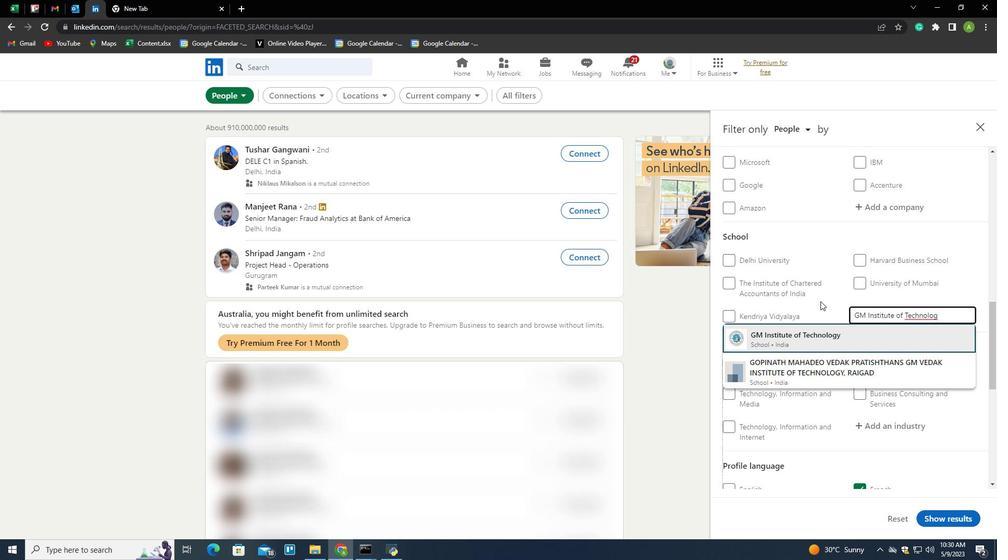 
Action: Mouse moved to (816, 296)
Screenshot: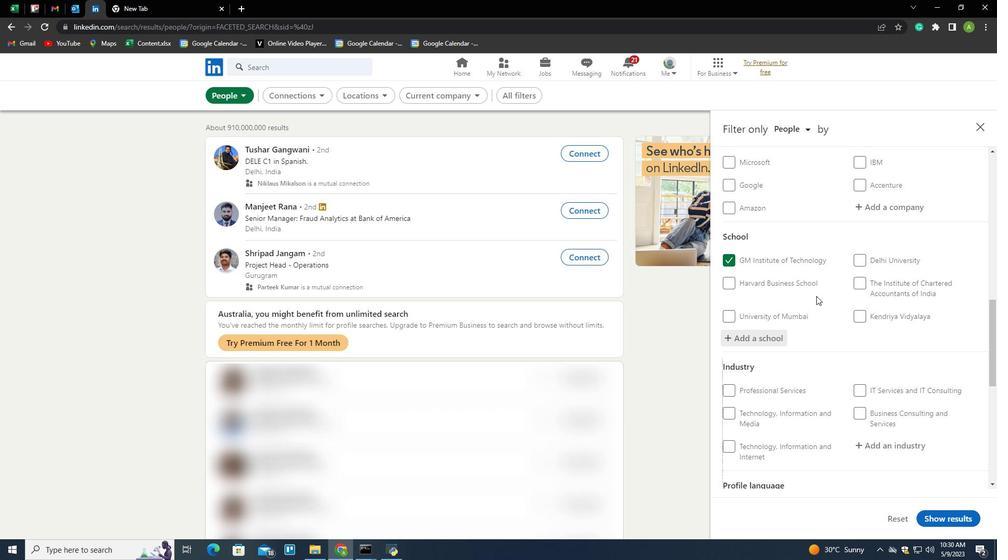 
Action: Mouse scrolled (816, 295) with delta (0, 0)
Screenshot: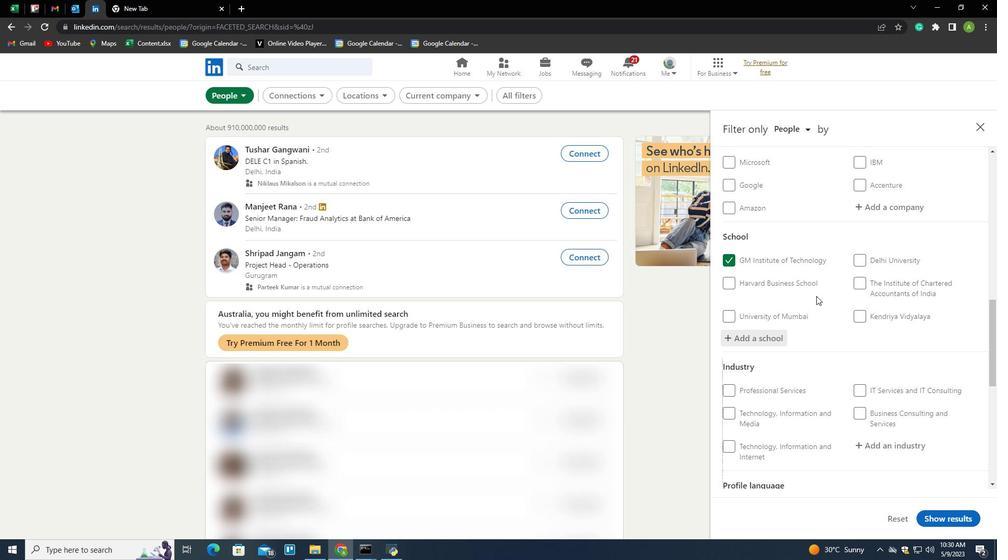 
Action: Mouse scrolled (816, 295) with delta (0, 0)
Screenshot: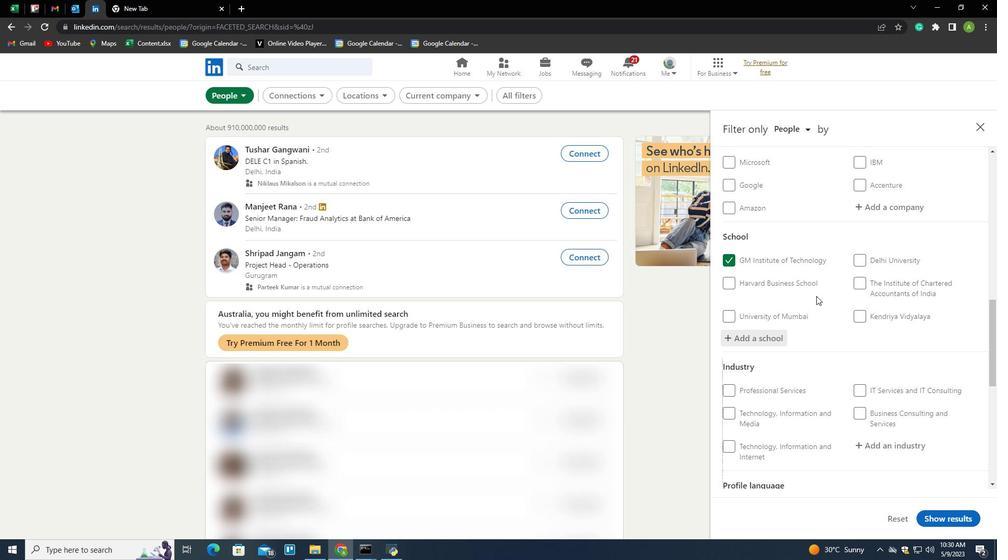
Action: Mouse scrolled (816, 295) with delta (0, 0)
Screenshot: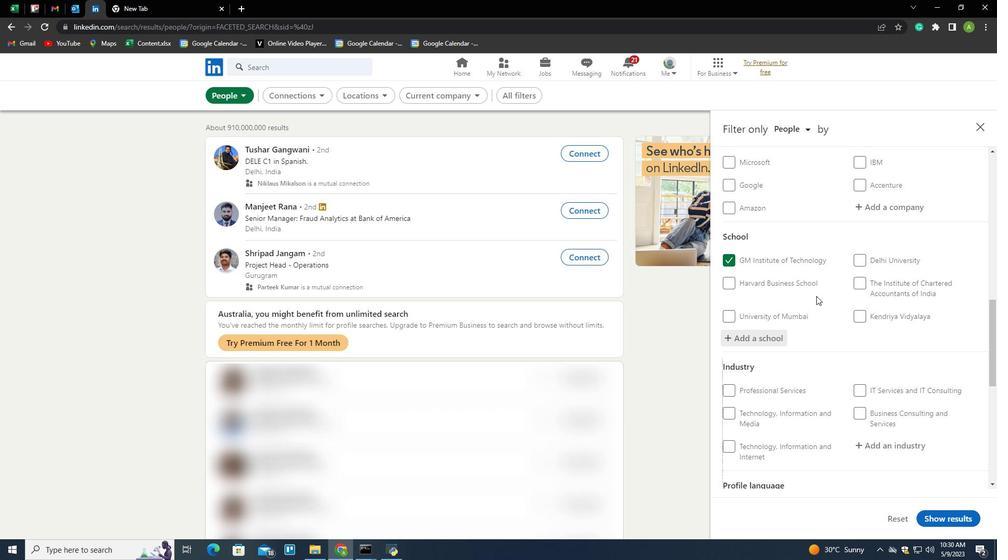 
Action: Mouse moved to (814, 301)
Screenshot: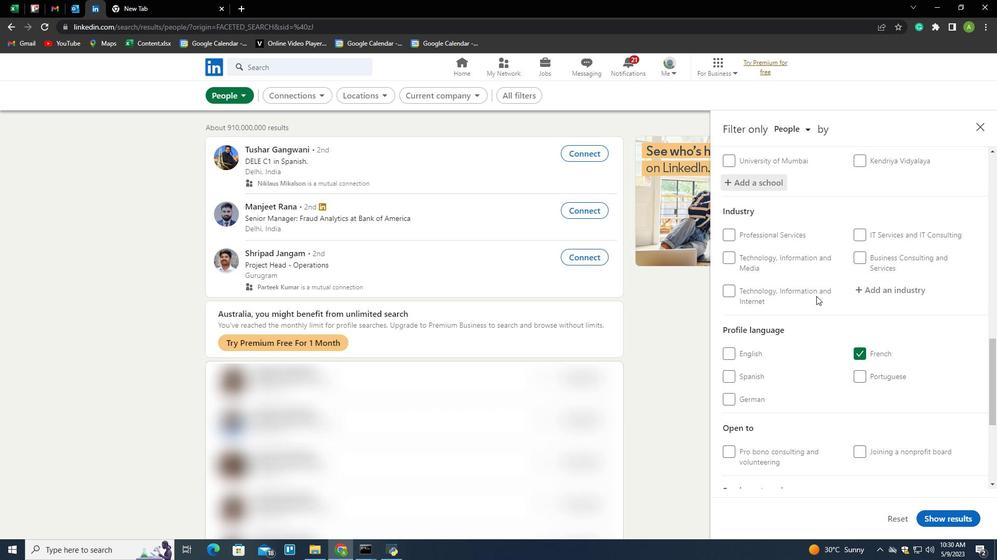 
Action: Mouse scrolled (814, 300) with delta (0, 0)
Screenshot: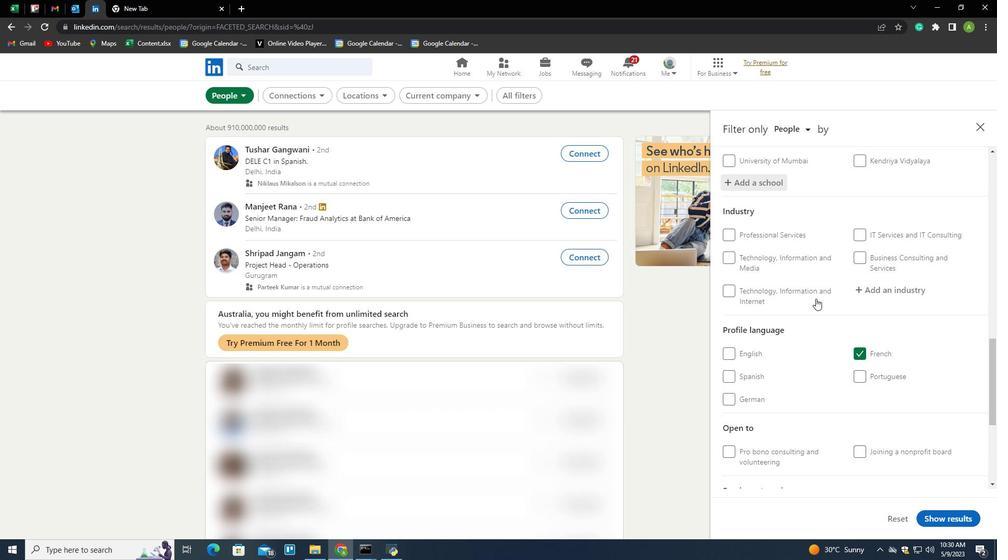 
Action: Mouse moved to (872, 238)
Screenshot: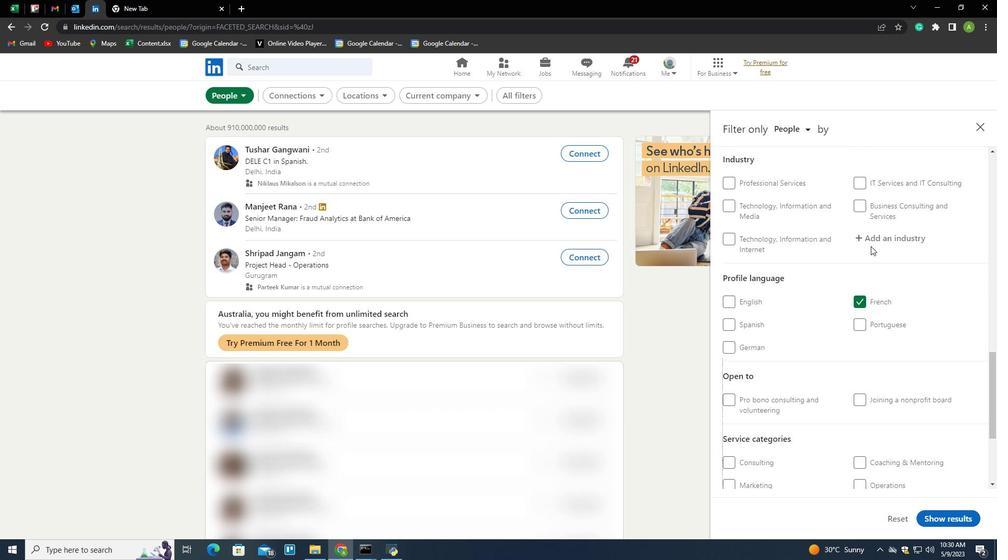 
Action: Mouse pressed left at (872, 238)
Screenshot: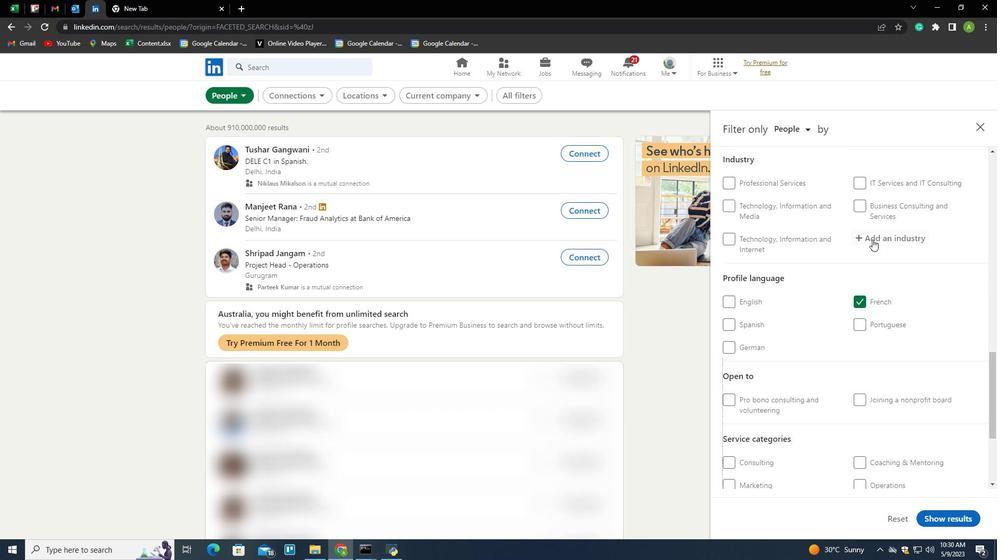 
Action: Mouse moved to (818, 204)
Screenshot: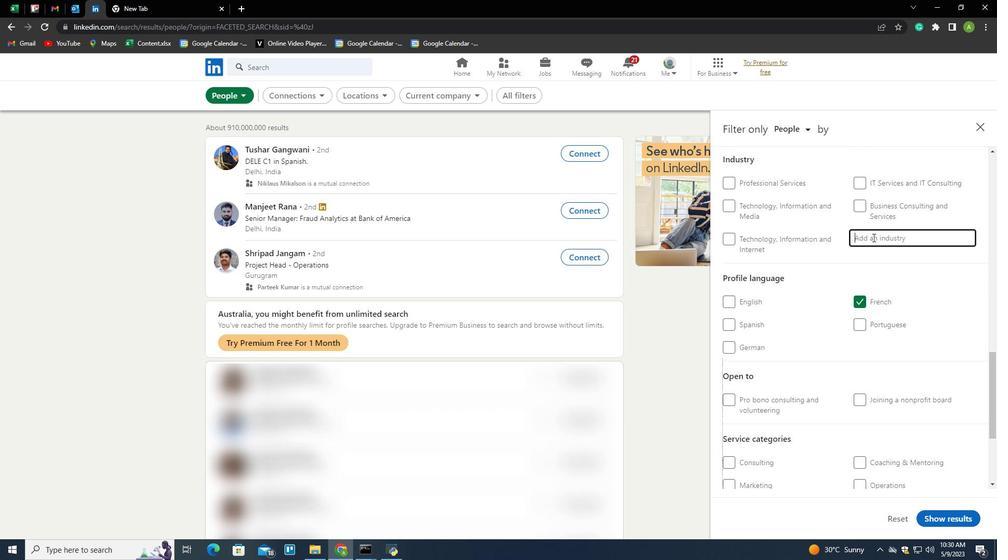 
Action: Key pressed <Key.shift><Key.shift><Key.shift><Key.shift><Key.shift><Key.shift><Key.shift><Key.shift><Key.shift><Key.shift><Key.shift><Key.shift><Key.shift><Key.shift><Key.shift><Key.shift>Computer<Key.space>and<Key.space><Key.shift>Network<Key.space><Key.shift>Secuti<Key.backspace><Key.backspace>rity<Key.down><Key.enter>
Screenshot: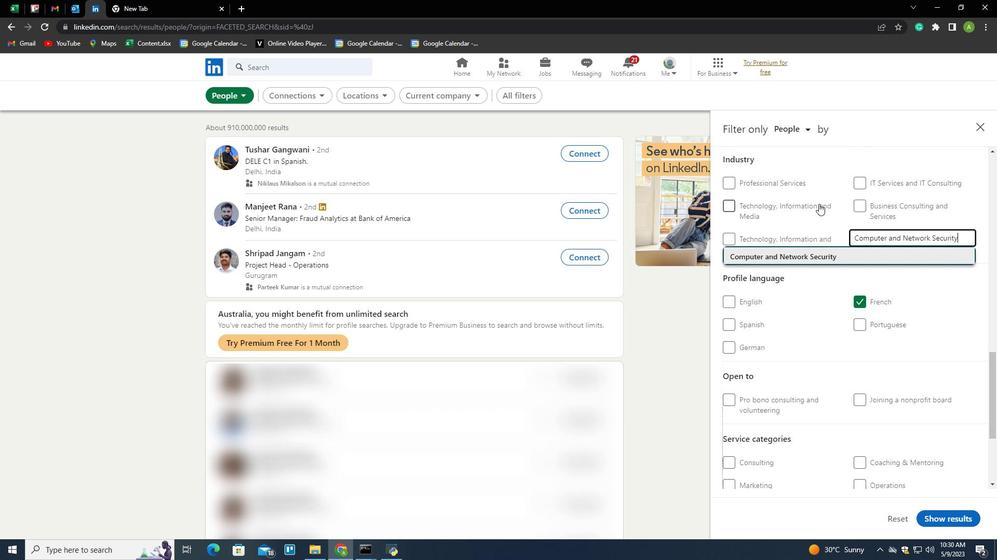 
Action: Mouse scrolled (818, 203) with delta (0, 0)
Screenshot: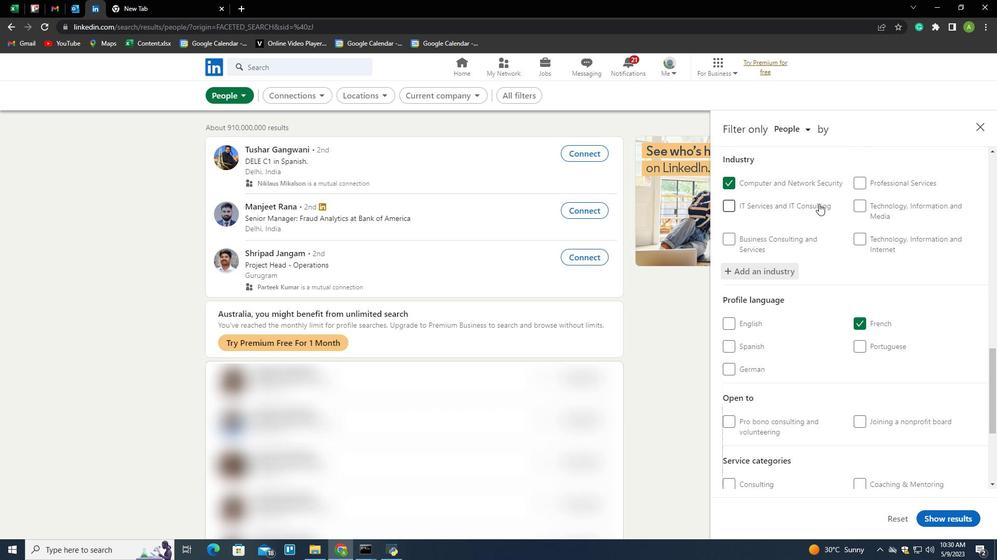 
Action: Mouse scrolled (818, 203) with delta (0, 0)
Screenshot: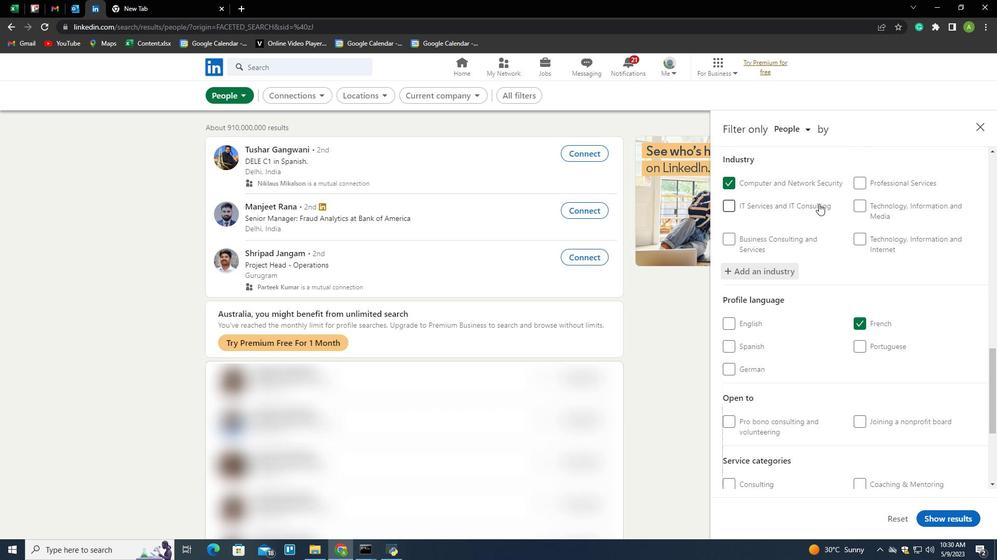 
Action: Mouse scrolled (818, 203) with delta (0, 0)
Screenshot: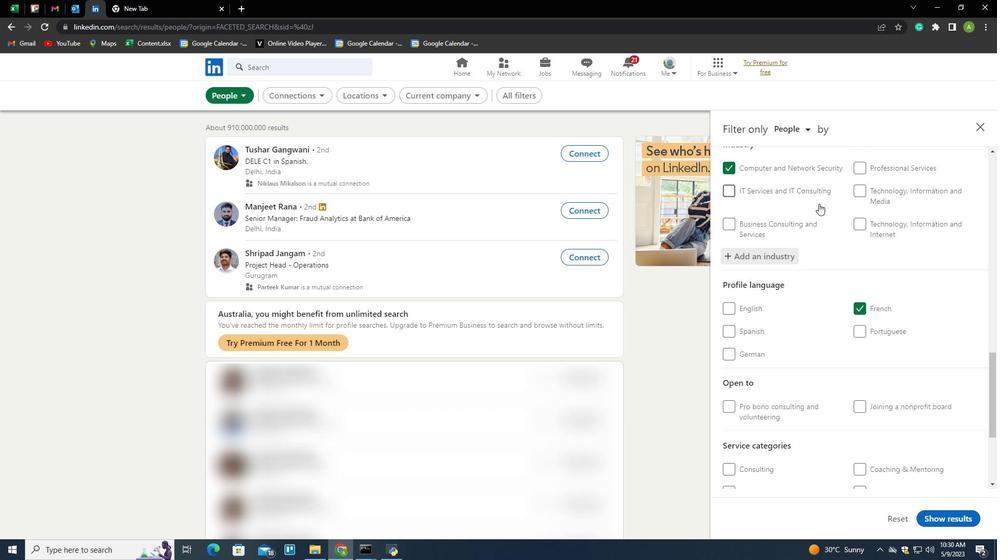 
Action: Mouse scrolled (818, 203) with delta (0, 0)
Screenshot: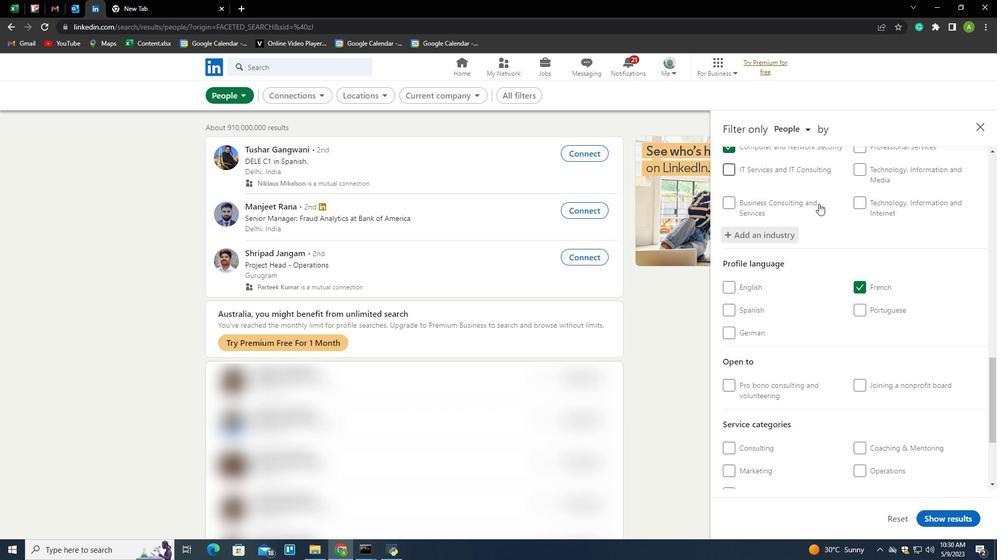 
Action: Mouse scrolled (818, 203) with delta (0, 0)
Screenshot: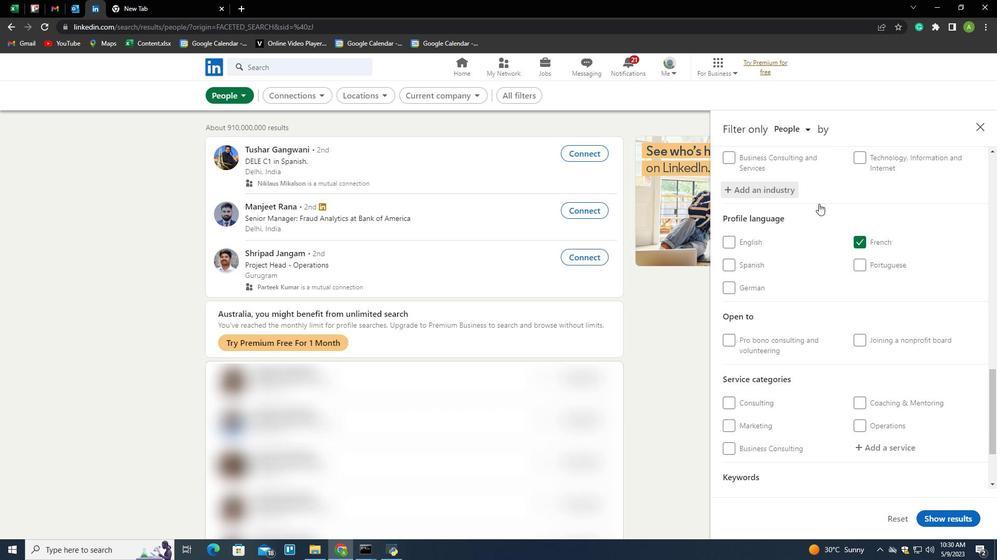 
Action: Mouse scrolled (818, 203) with delta (0, 0)
Screenshot: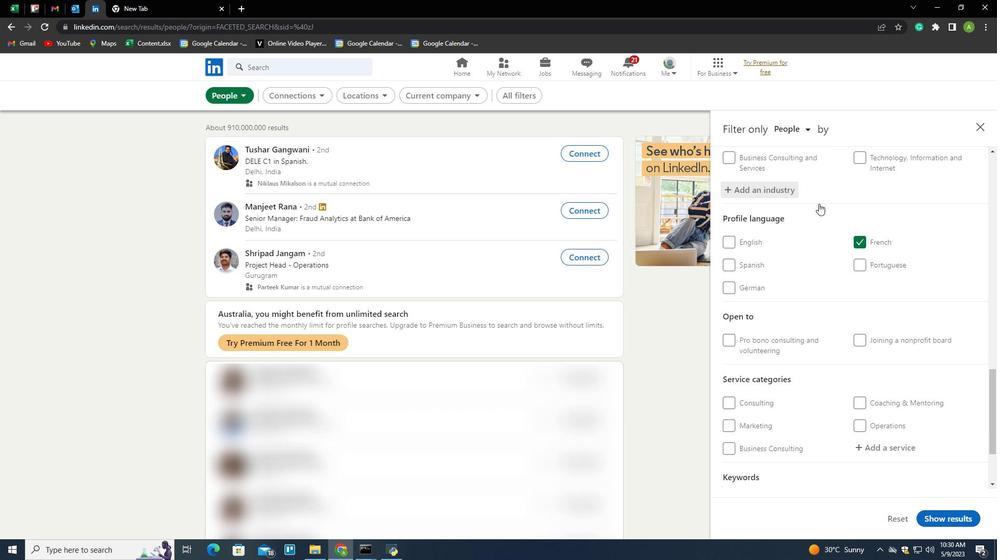
Action: Mouse scrolled (818, 203) with delta (0, 0)
Screenshot: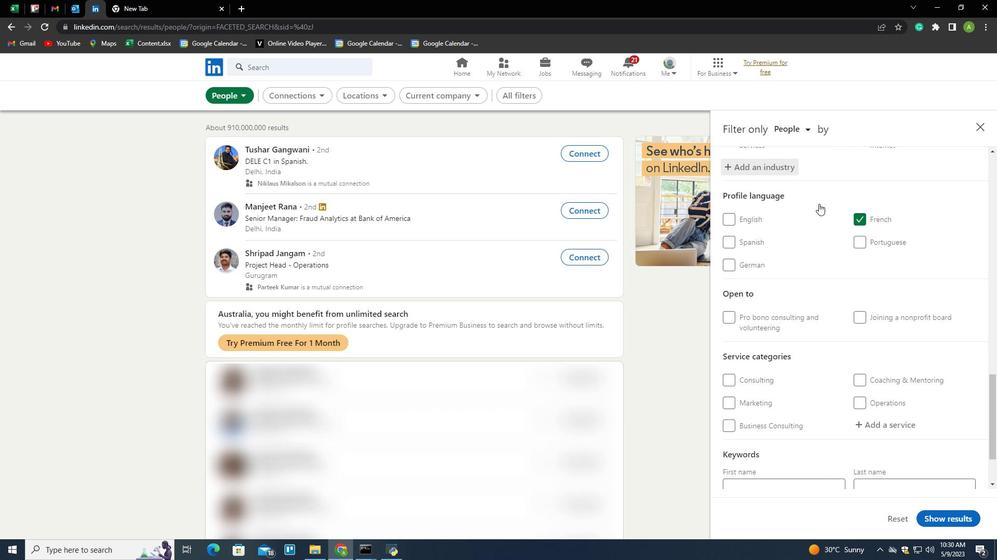 
Action: Mouse moved to (877, 340)
Screenshot: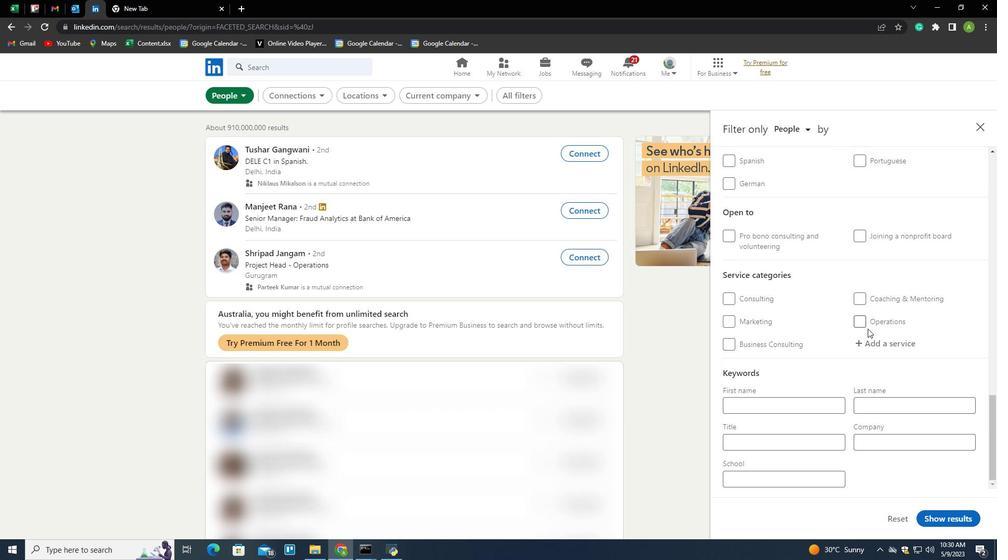 
Action: Mouse pressed left at (877, 340)
Screenshot: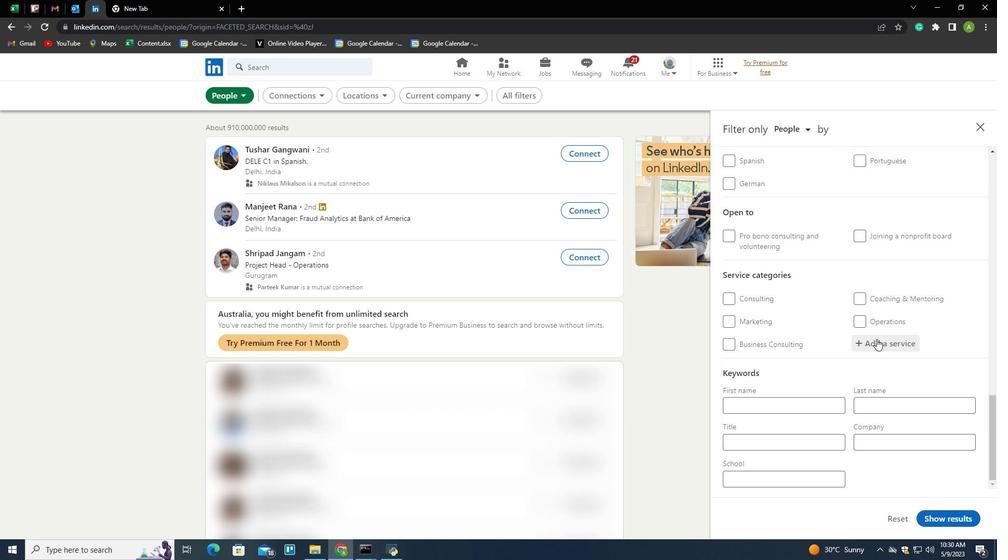 
Action: Mouse moved to (878, 340)
Screenshot: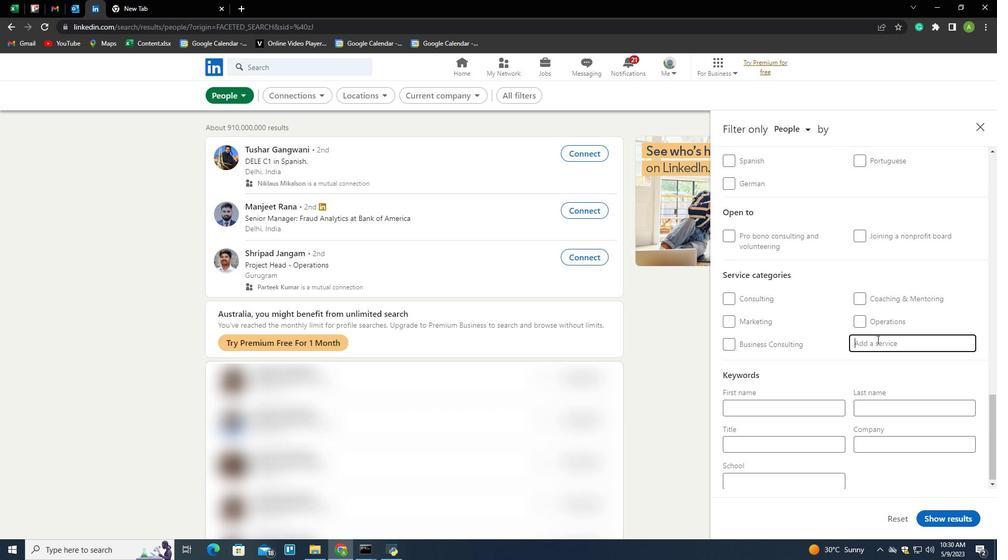 
Action: Key pressed <Key.shift>Mobile<Key.space><Key.shift>Marketing<Key.down><Key.enter>
Screenshot: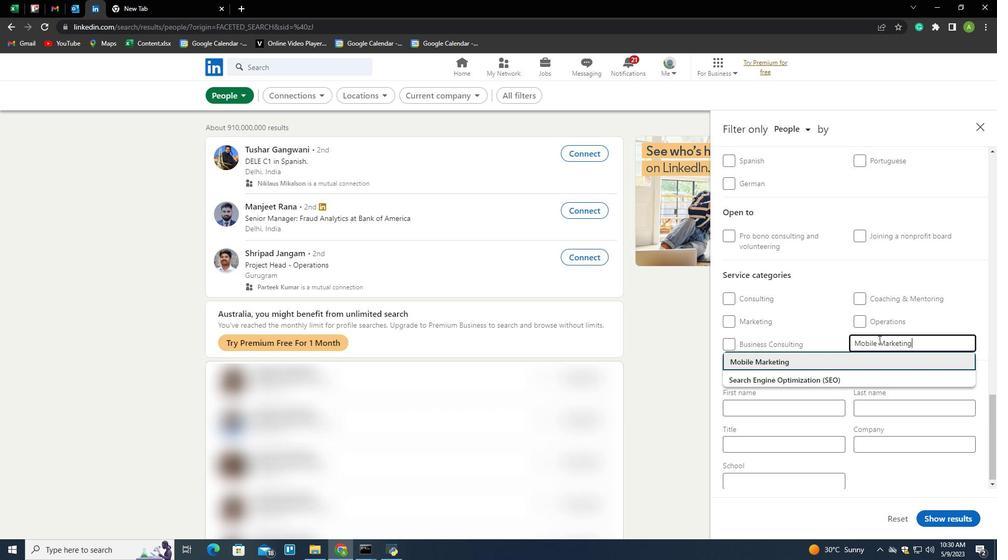 
Action: Mouse scrolled (878, 339) with delta (0, 0)
Screenshot: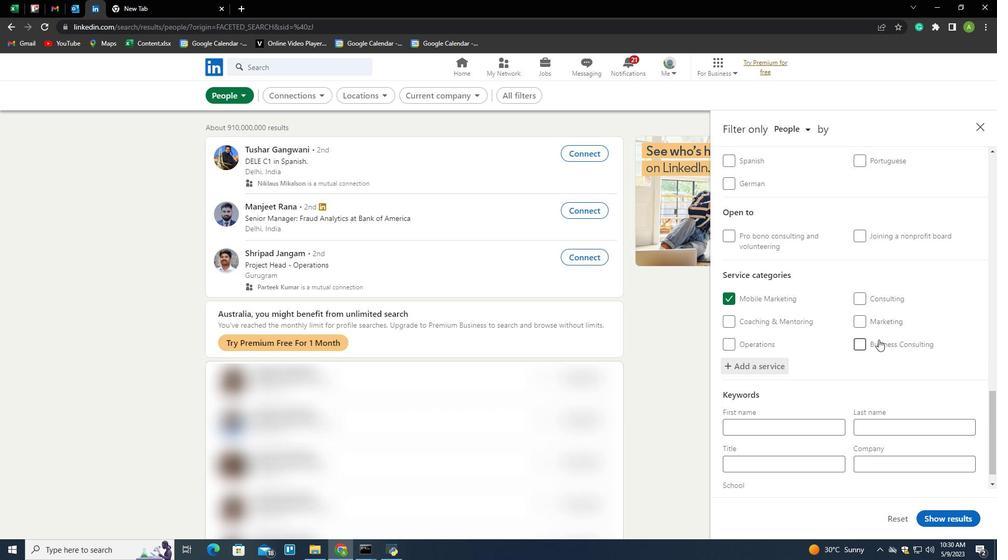 
Action: Mouse scrolled (878, 339) with delta (0, 0)
Screenshot: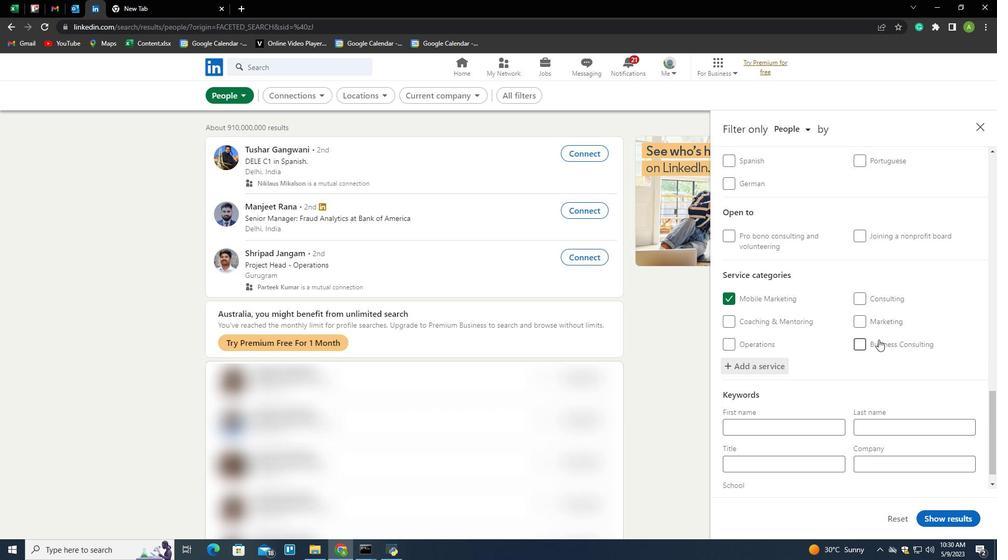 
Action: Mouse scrolled (878, 339) with delta (0, 0)
Screenshot: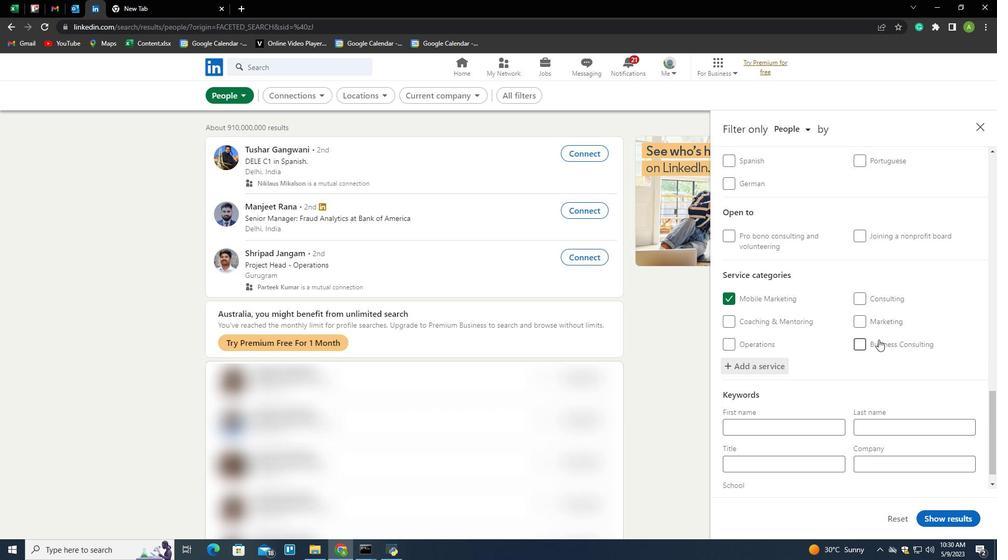 
Action: Mouse scrolled (878, 339) with delta (0, 0)
Screenshot: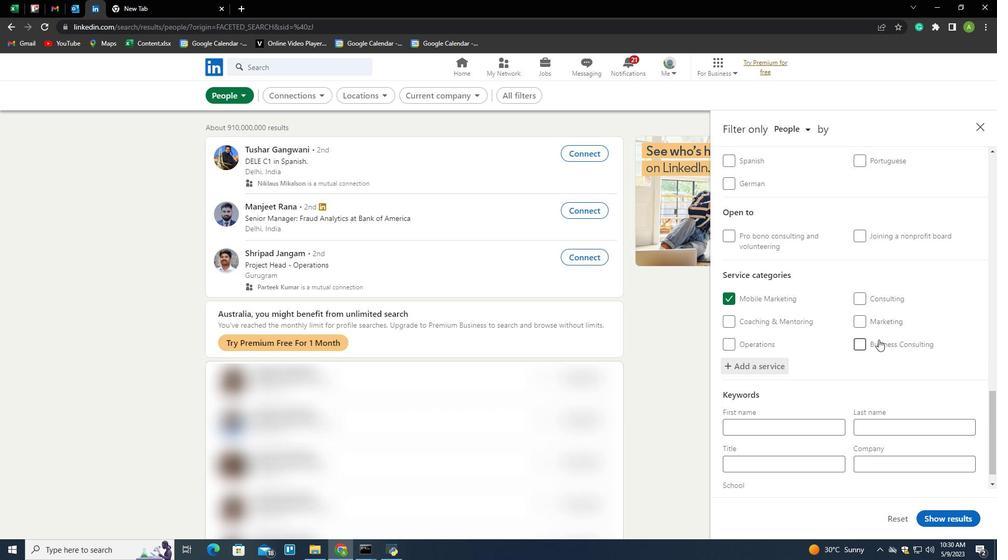 
Action: Mouse scrolled (878, 339) with delta (0, 0)
Screenshot: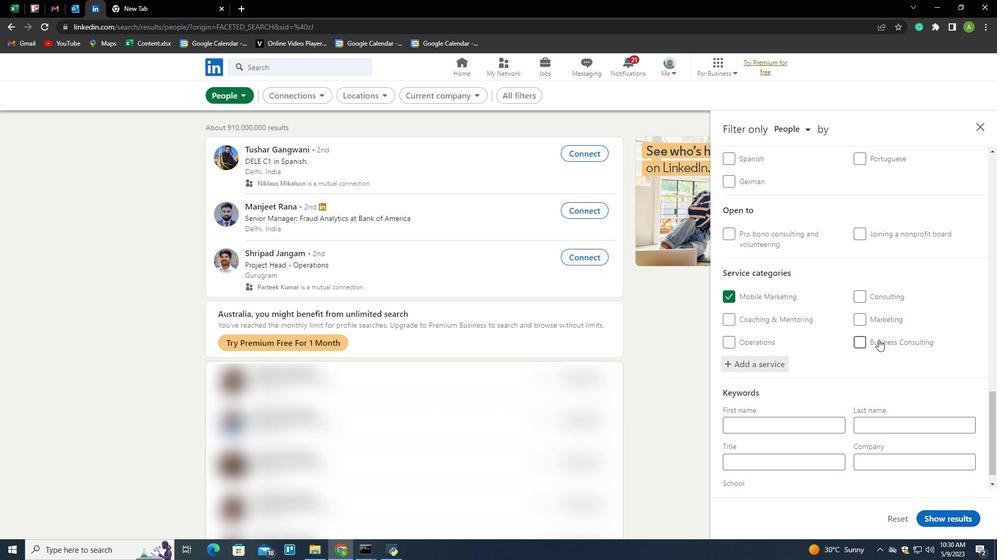 
Action: Mouse moved to (794, 450)
Screenshot: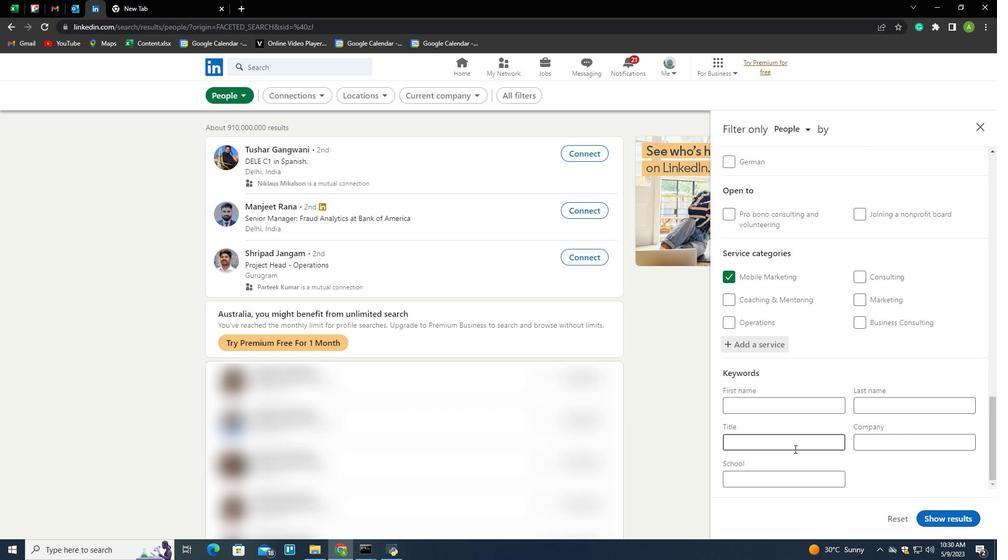 
Action: Mouse pressed left at (794, 450)
Screenshot: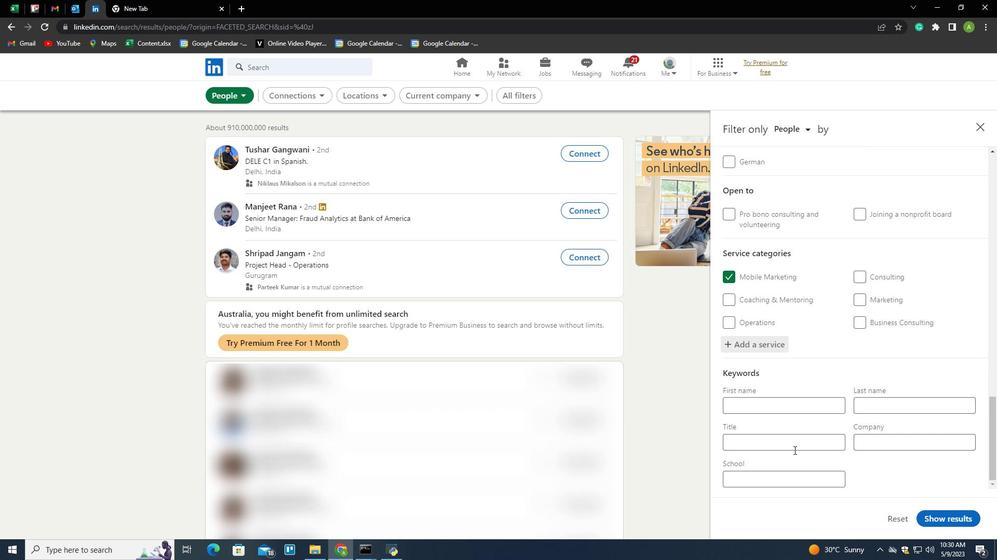 
Action: Mouse moved to (793, 450)
Screenshot: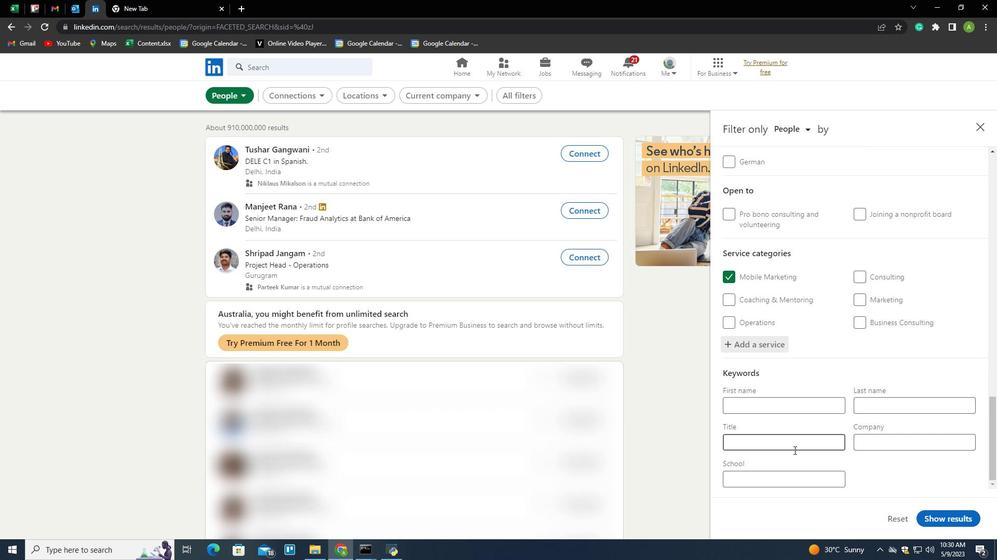 
Action: Key pressed <Key.shift>School<Key.space><Key.shift>Counselor
Screenshot: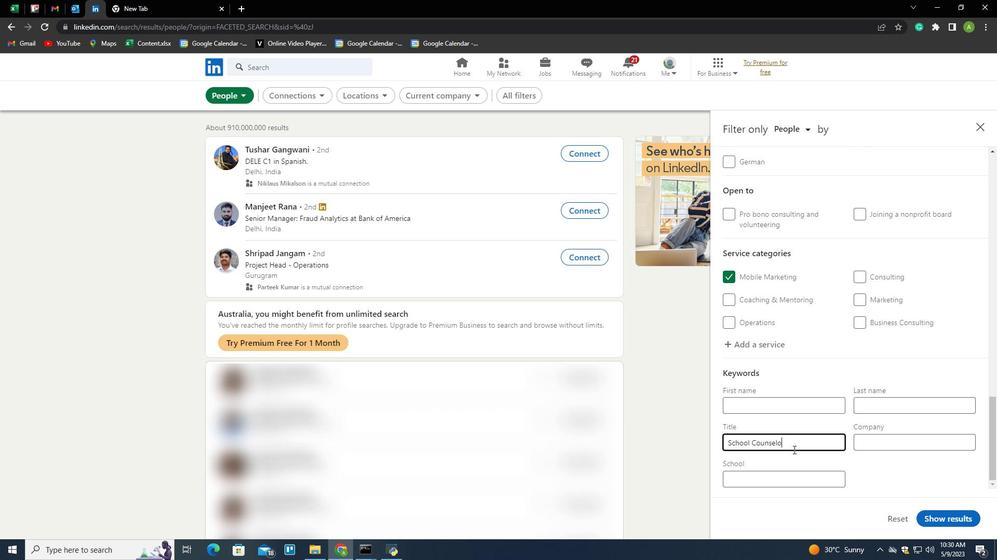 
Action: Mouse moved to (929, 474)
Screenshot: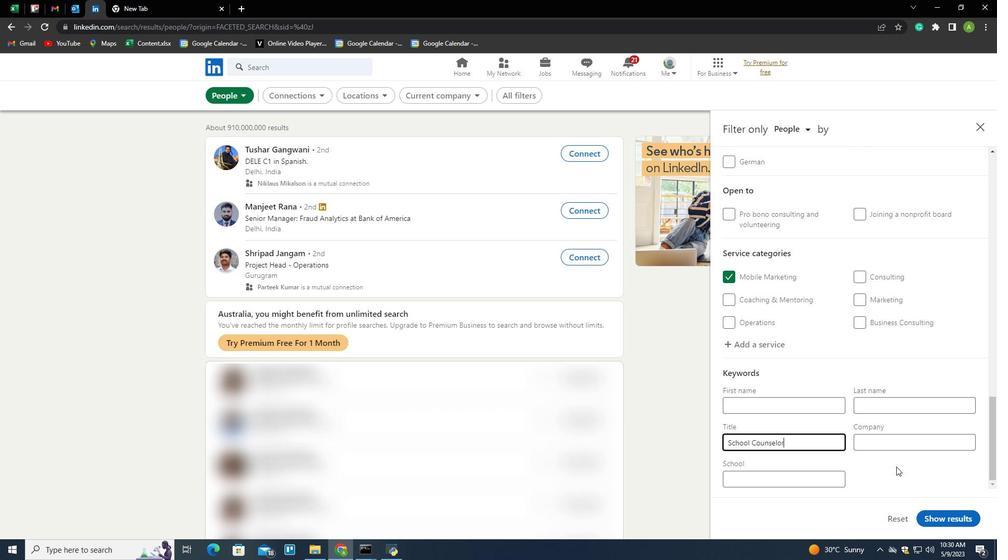
Action: Mouse pressed left at (929, 474)
Screenshot: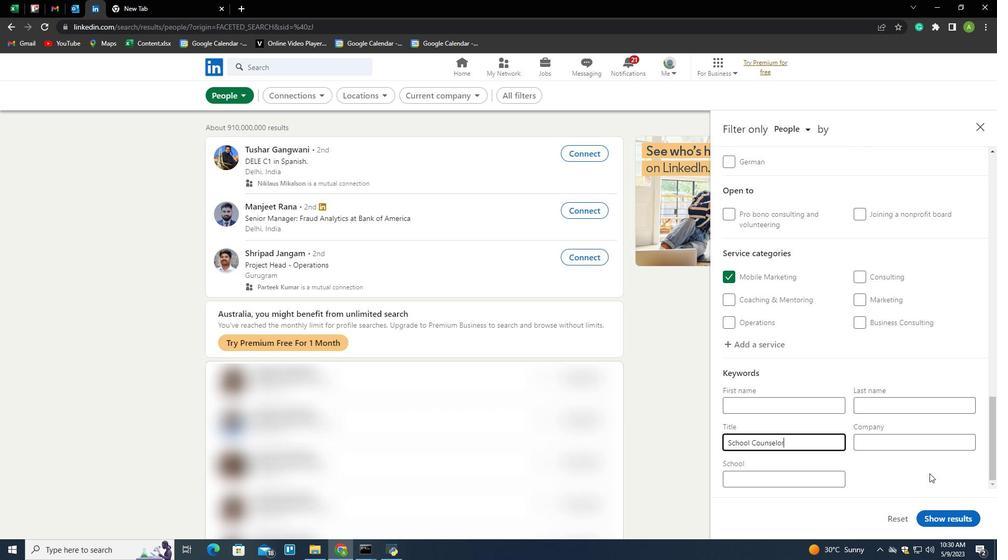 
Action: Mouse moved to (951, 519)
Screenshot: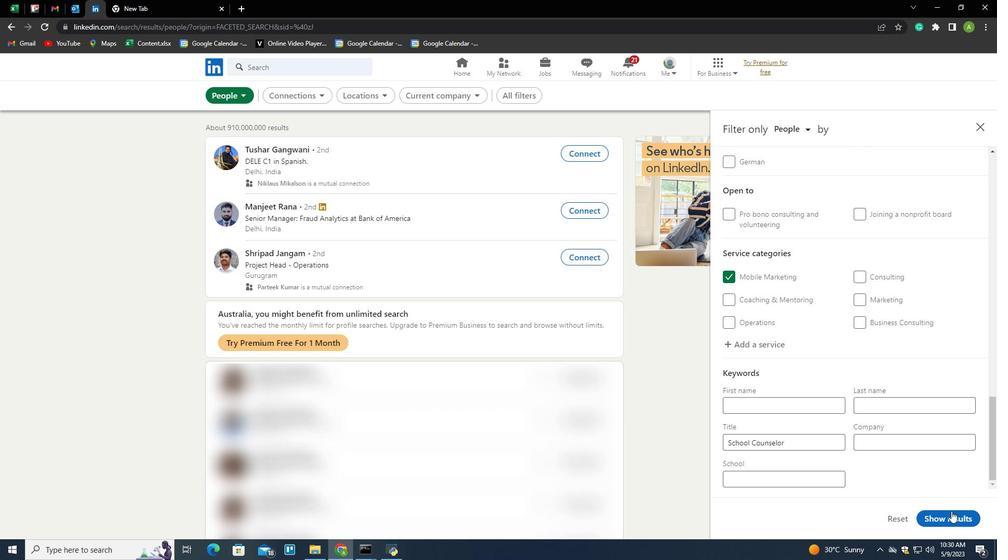 
Action: Mouse pressed left at (951, 519)
Screenshot: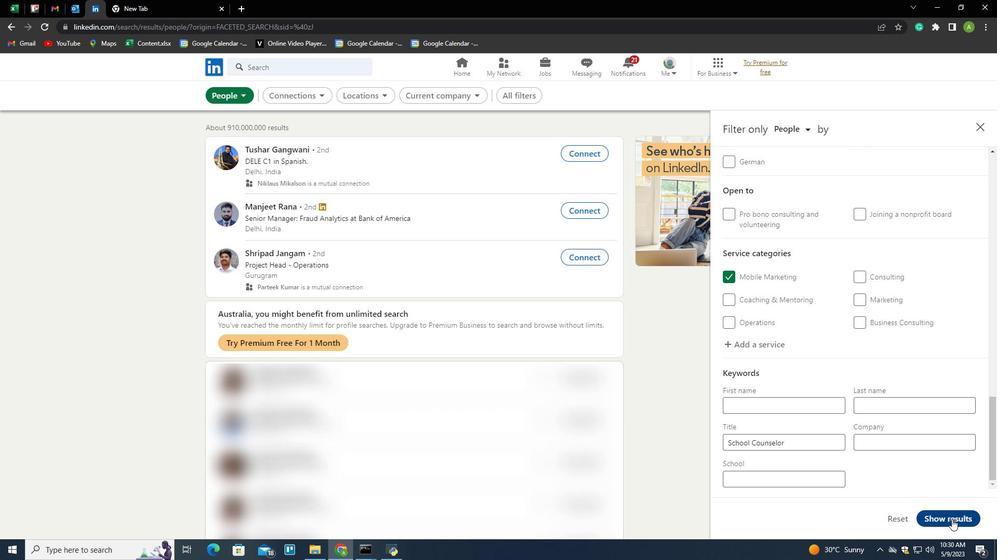 
Action: Mouse moved to (918, 501)
Screenshot: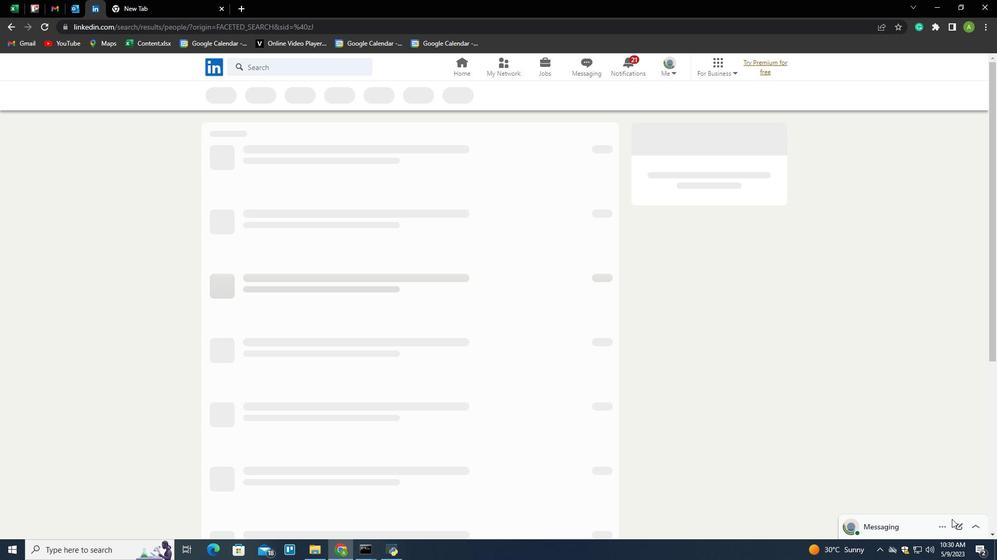 
